 Task: Find connections with filter location Channarāyapatna with filter topic #motivationwith filter profile language French with filter current company HRDC Professional with filter school Annasaheb Vartak College of Arts Kedarnath Malhotra College of Commerce and E S Andrades College of Science Vasai Road Dist Thane 401 202 with filter industry Airlines and Aviation with filter service category HR Consulting with filter keywords title Atmospheric Scientist
Action: Mouse moved to (528, 68)
Screenshot: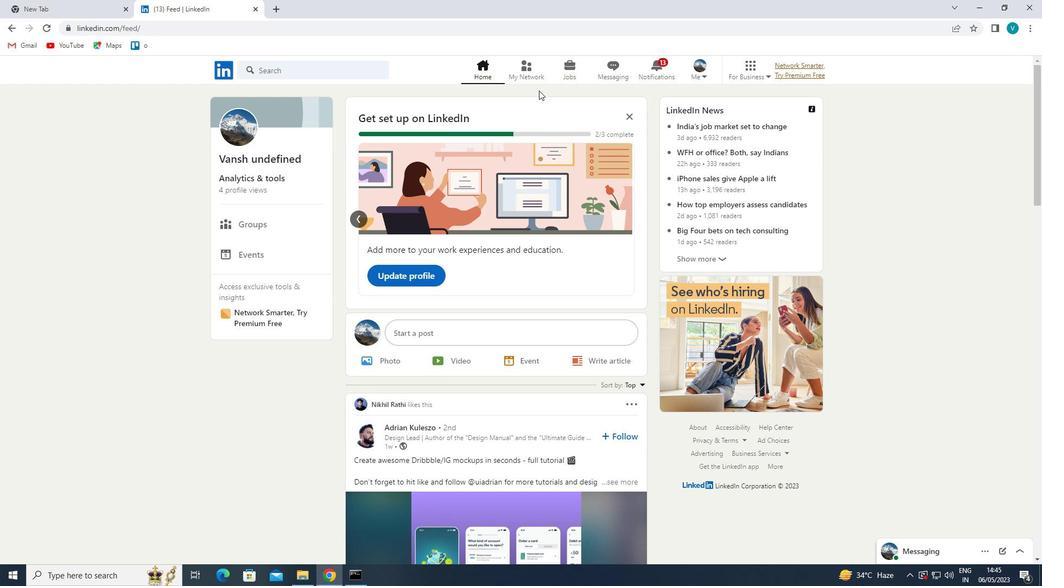 
Action: Mouse pressed left at (528, 68)
Screenshot: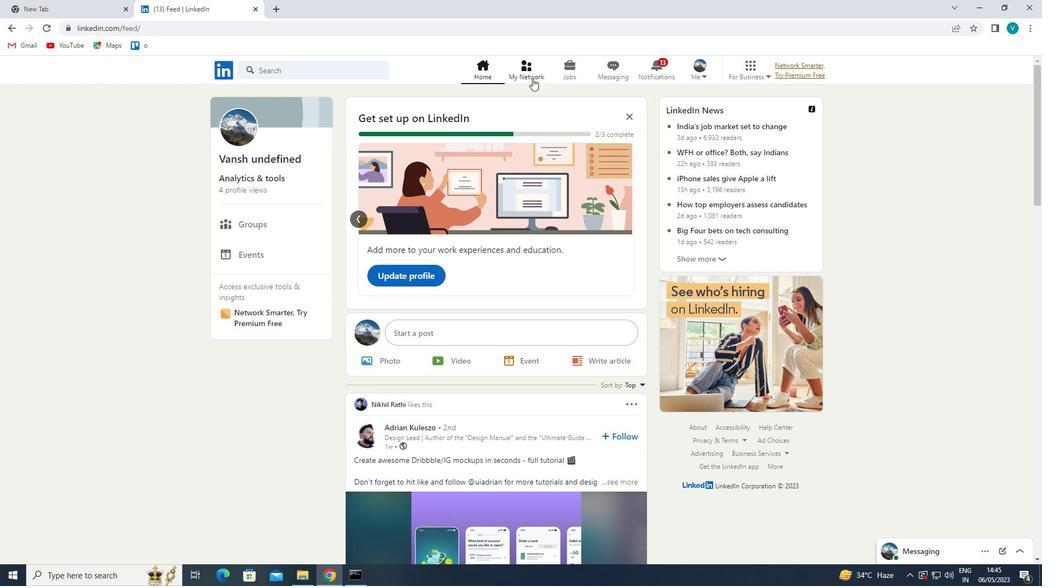 
Action: Mouse moved to (300, 138)
Screenshot: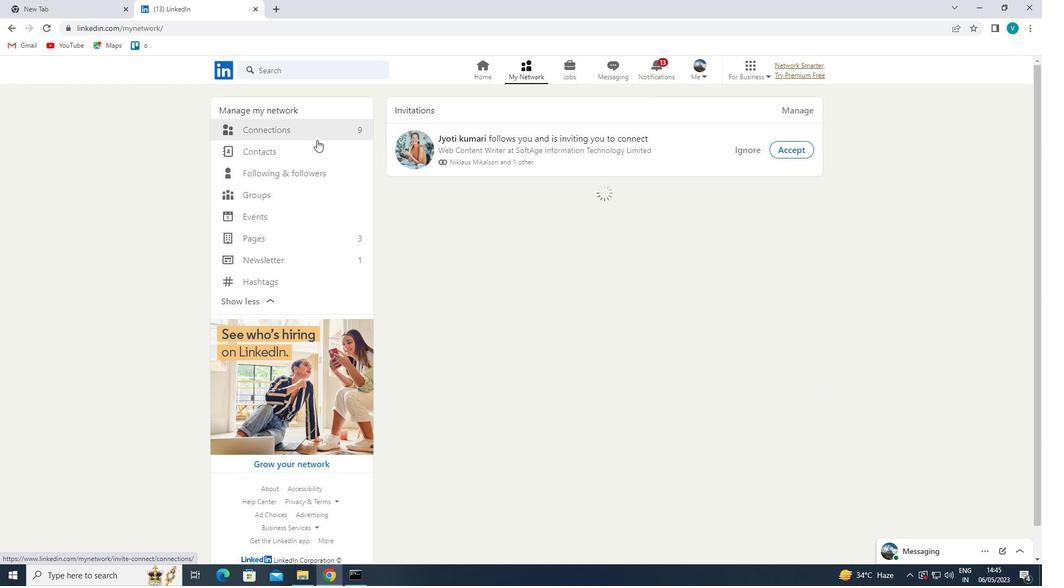 
Action: Mouse pressed left at (300, 138)
Screenshot: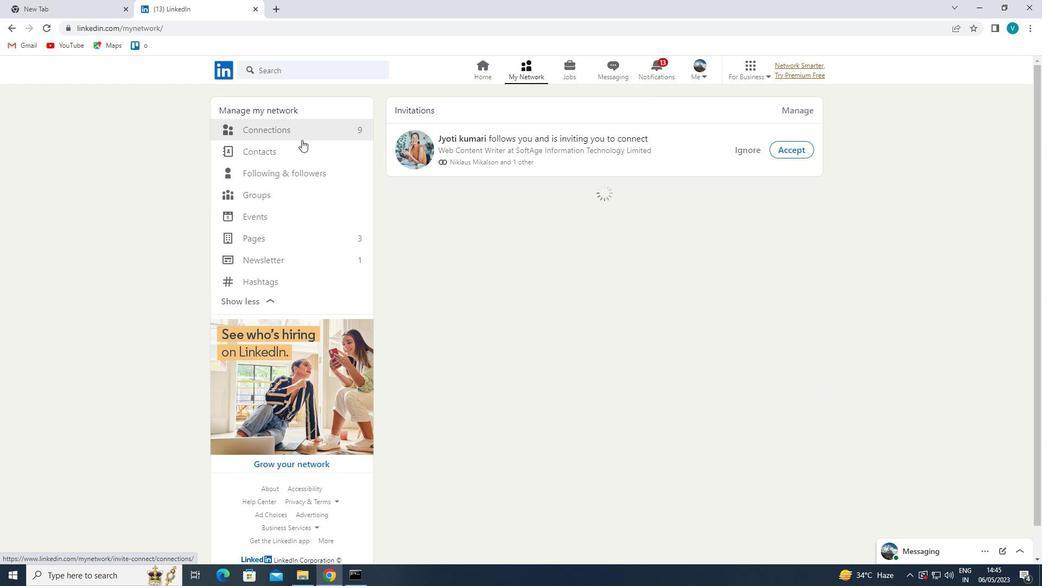 
Action: Mouse moved to (304, 129)
Screenshot: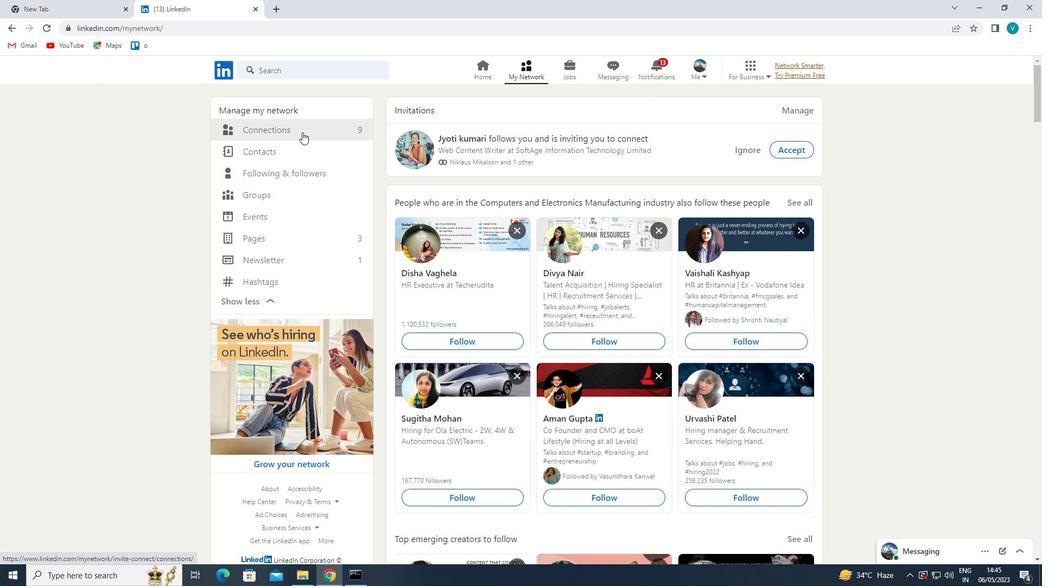 
Action: Mouse pressed left at (304, 129)
Screenshot: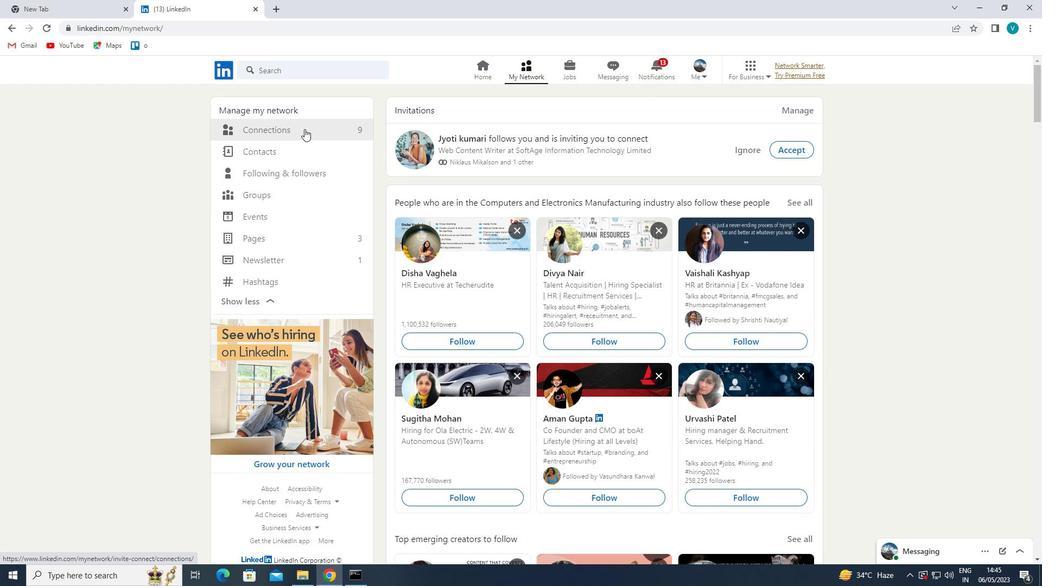 
Action: Mouse moved to (594, 124)
Screenshot: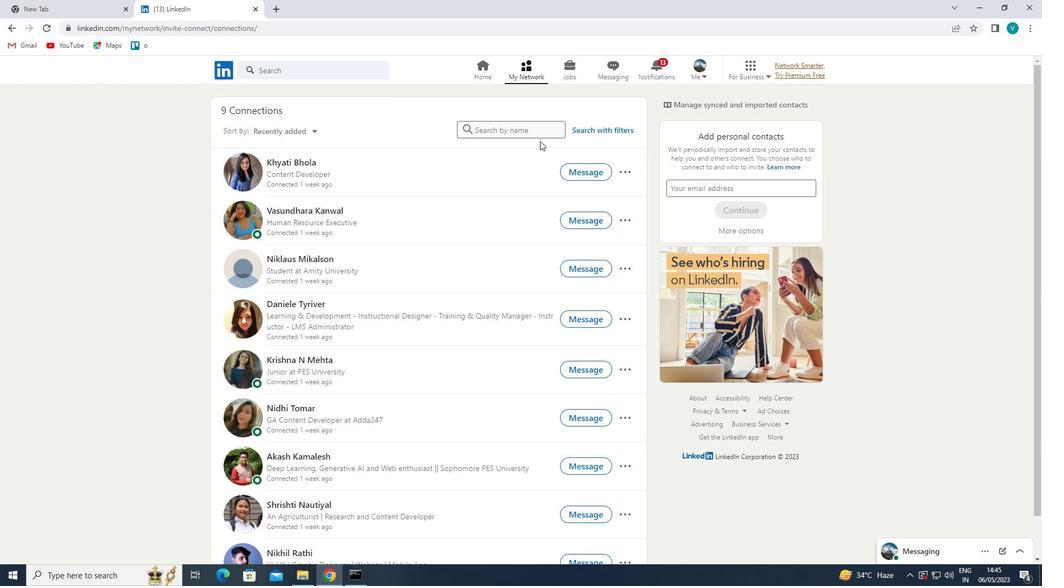 
Action: Mouse pressed left at (594, 124)
Screenshot: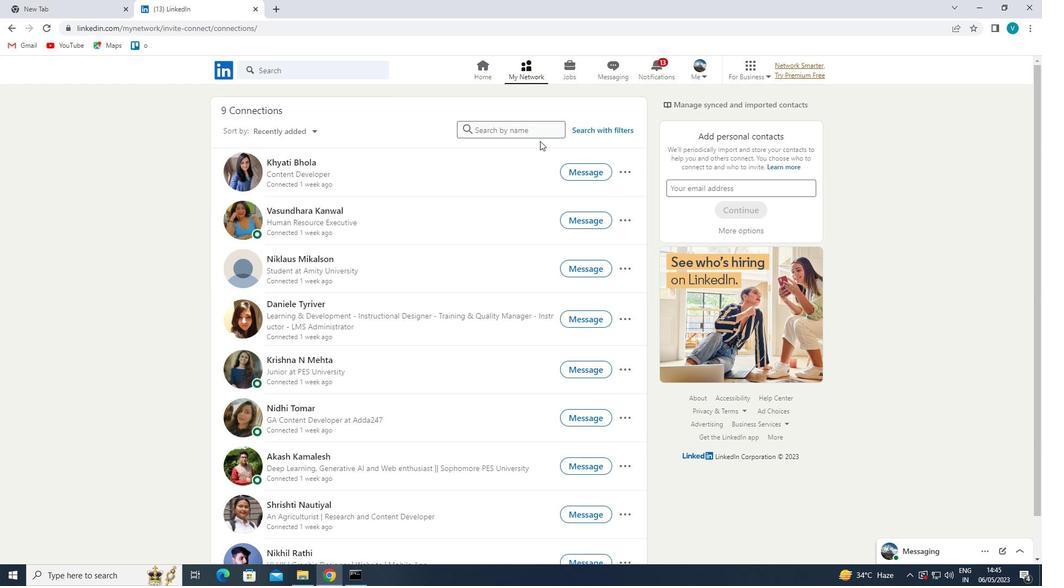 
Action: Mouse moved to (525, 101)
Screenshot: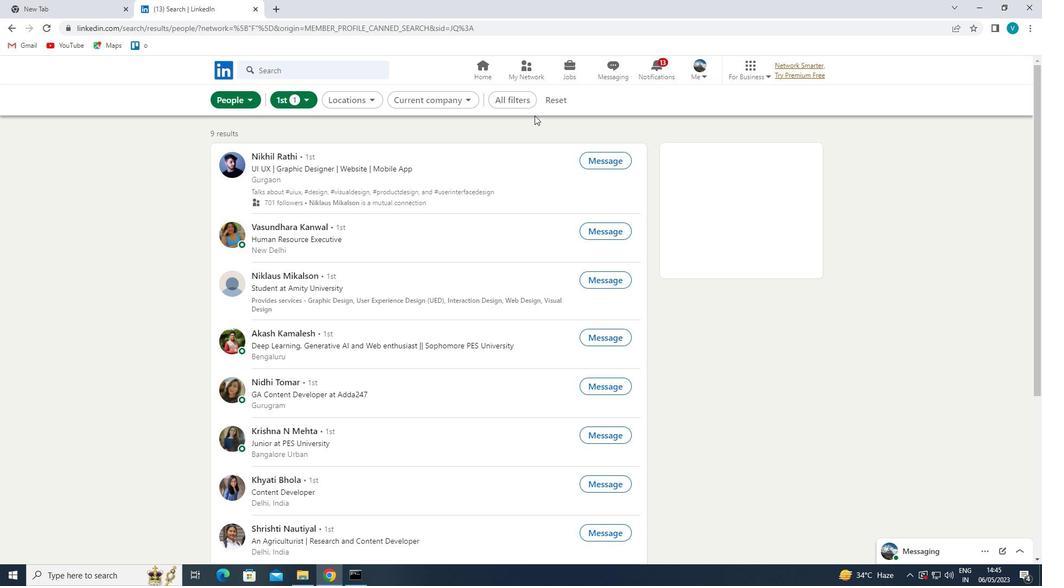 
Action: Mouse pressed left at (525, 101)
Screenshot: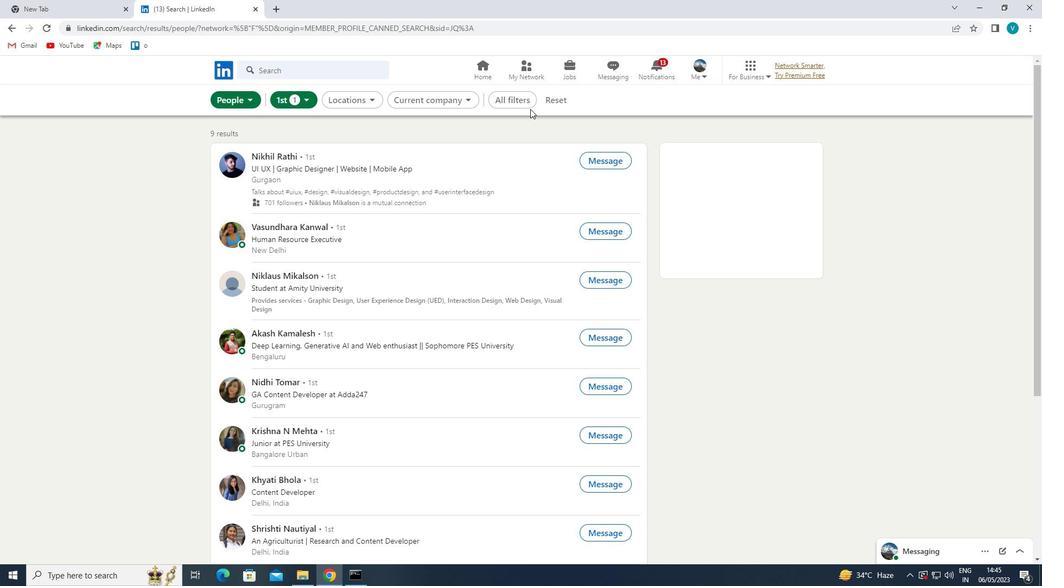 
Action: Mouse moved to (894, 268)
Screenshot: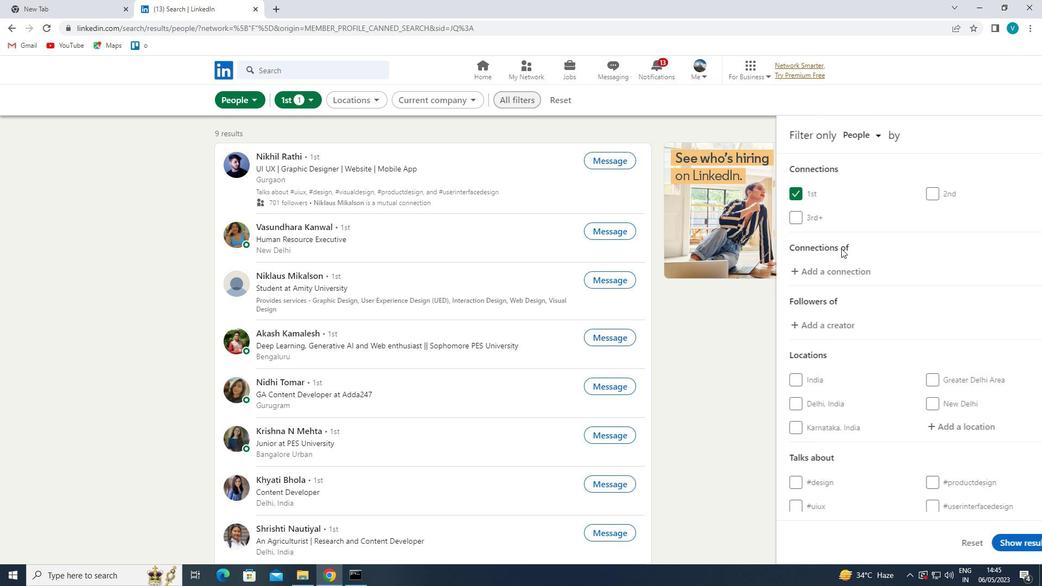 
Action: Mouse scrolled (894, 268) with delta (0, 0)
Screenshot: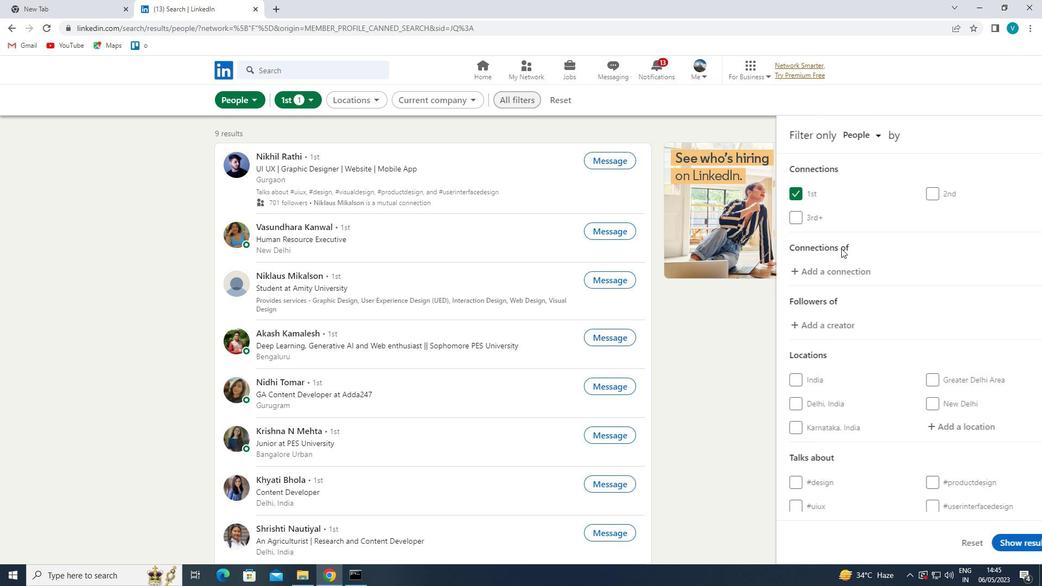 
Action: Mouse moved to (923, 368)
Screenshot: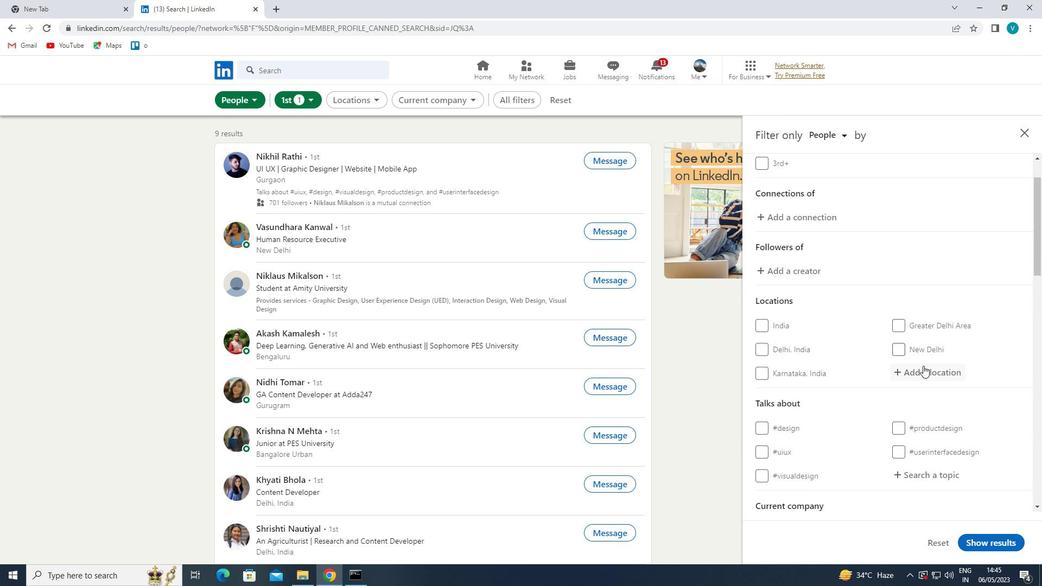 
Action: Mouse pressed left at (923, 368)
Screenshot: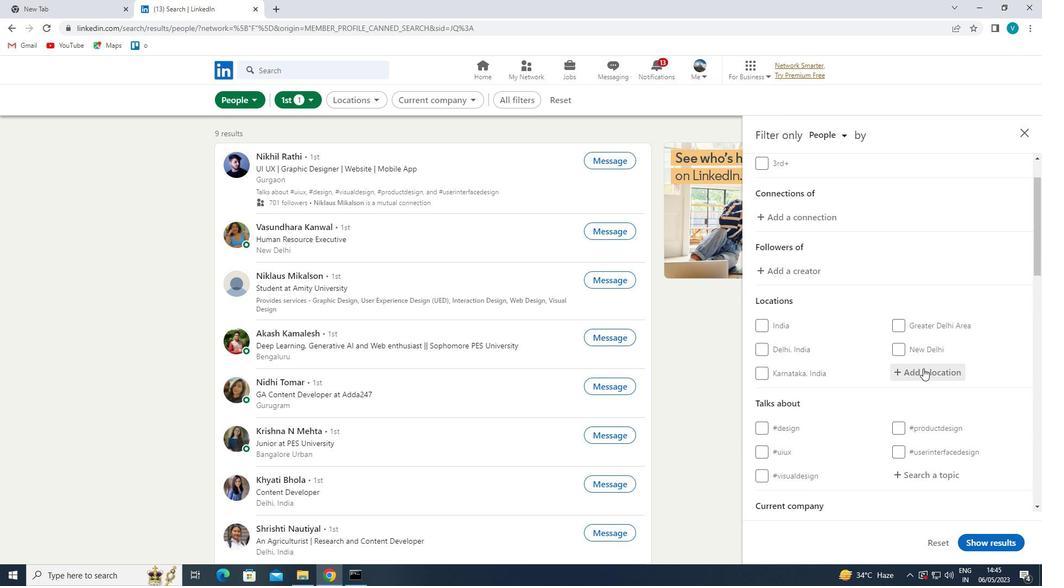 
Action: Mouse moved to (519, 138)
Screenshot: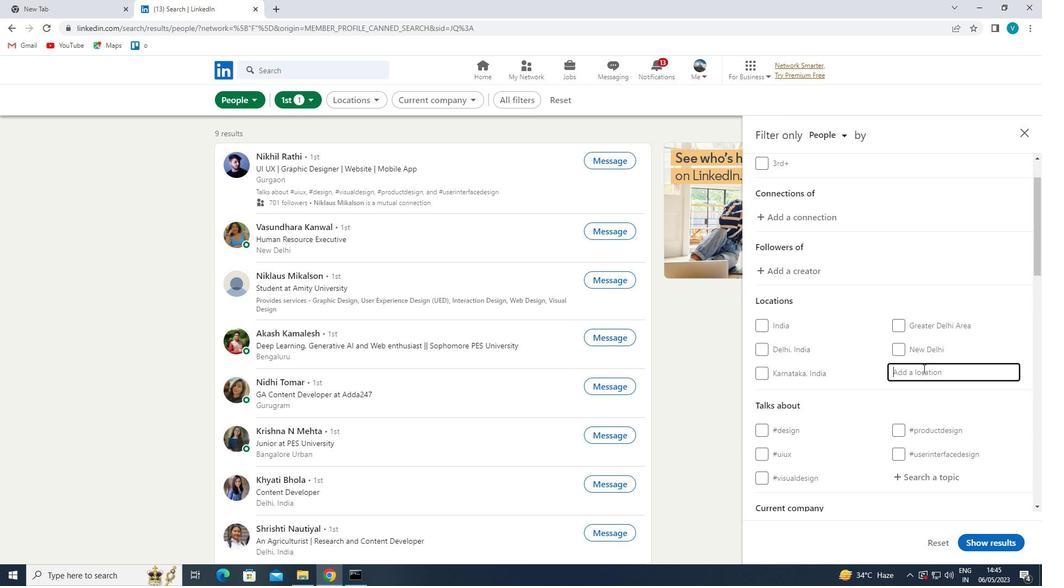 
Action: Key pressed <Key.shift>CHANNARAYA
Screenshot: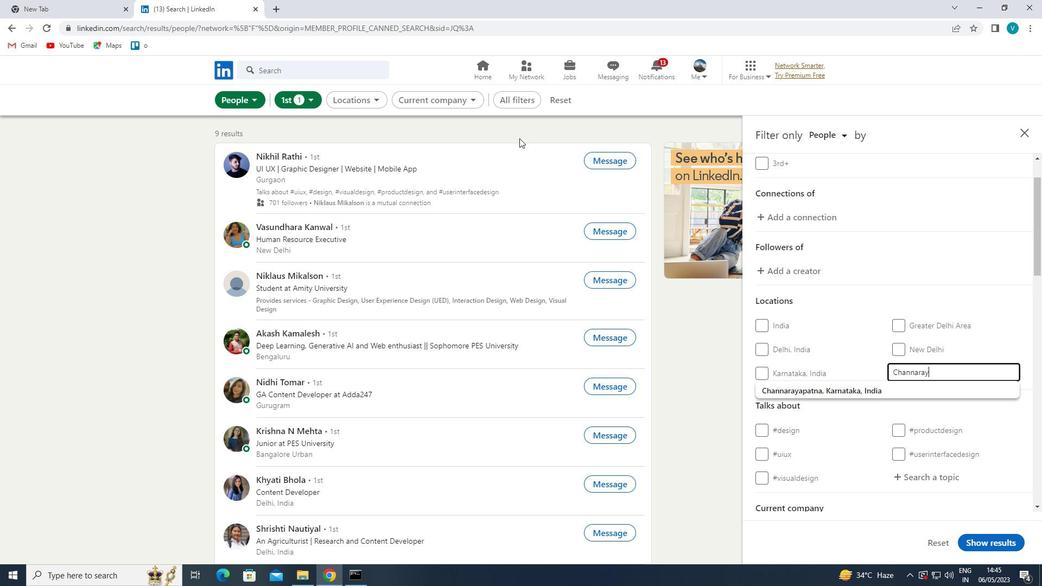 
Action: Mouse moved to (843, 389)
Screenshot: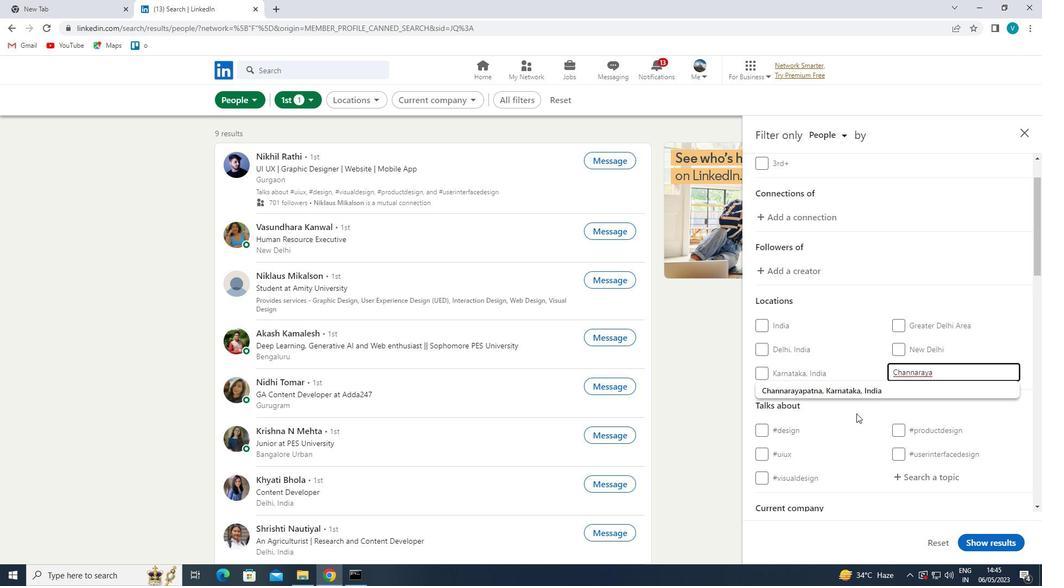 
Action: Mouse pressed left at (843, 389)
Screenshot: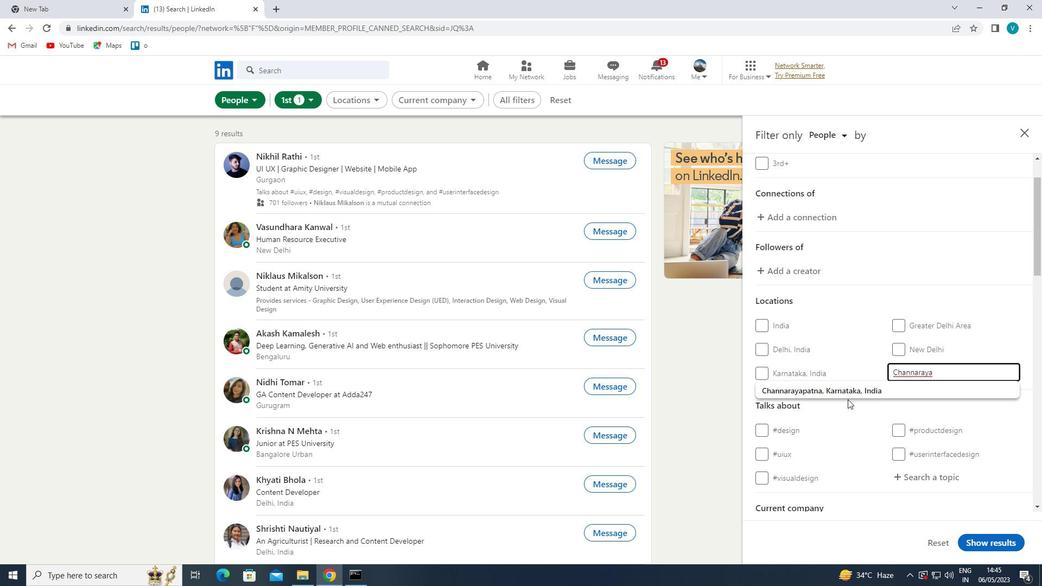 
Action: Mouse moved to (856, 384)
Screenshot: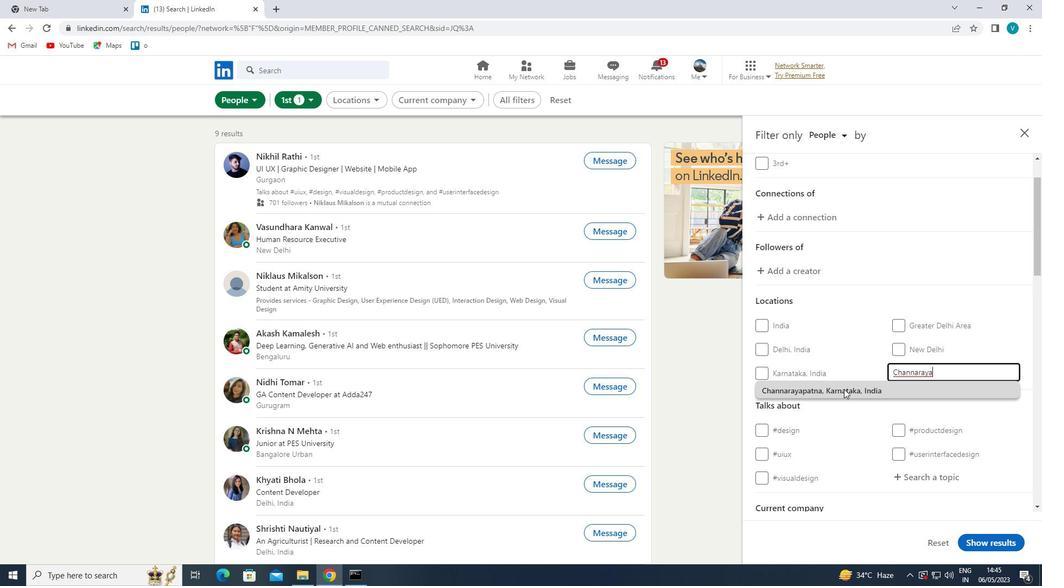
Action: Mouse scrolled (856, 384) with delta (0, 0)
Screenshot: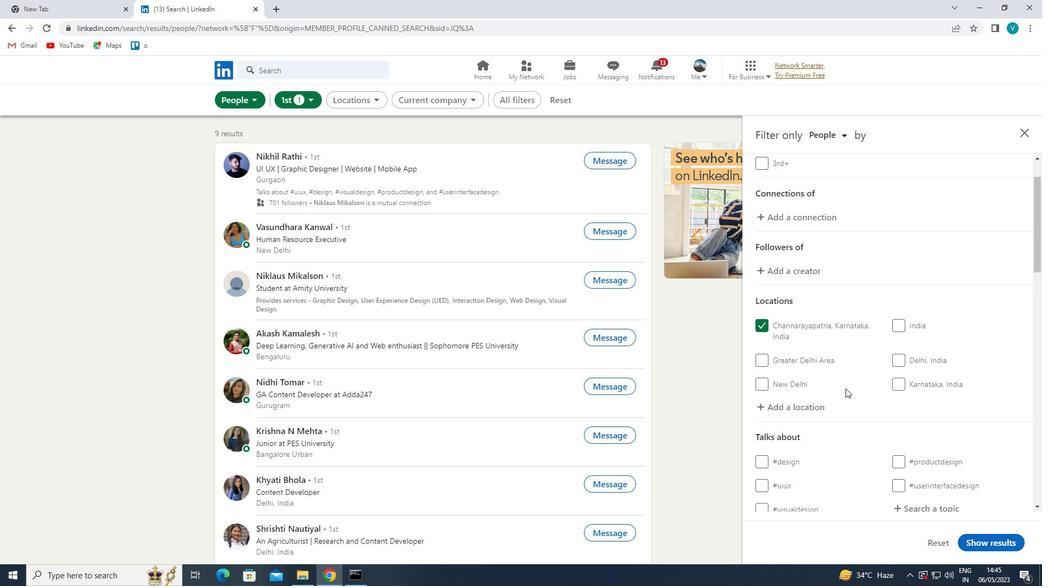
Action: Mouse moved to (860, 385)
Screenshot: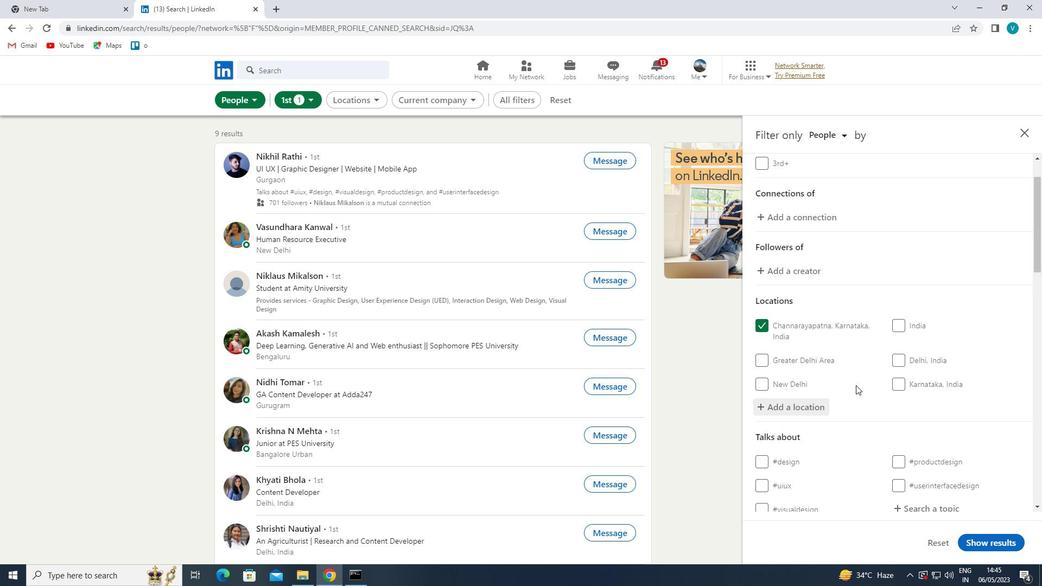 
Action: Mouse scrolled (860, 385) with delta (0, 0)
Screenshot: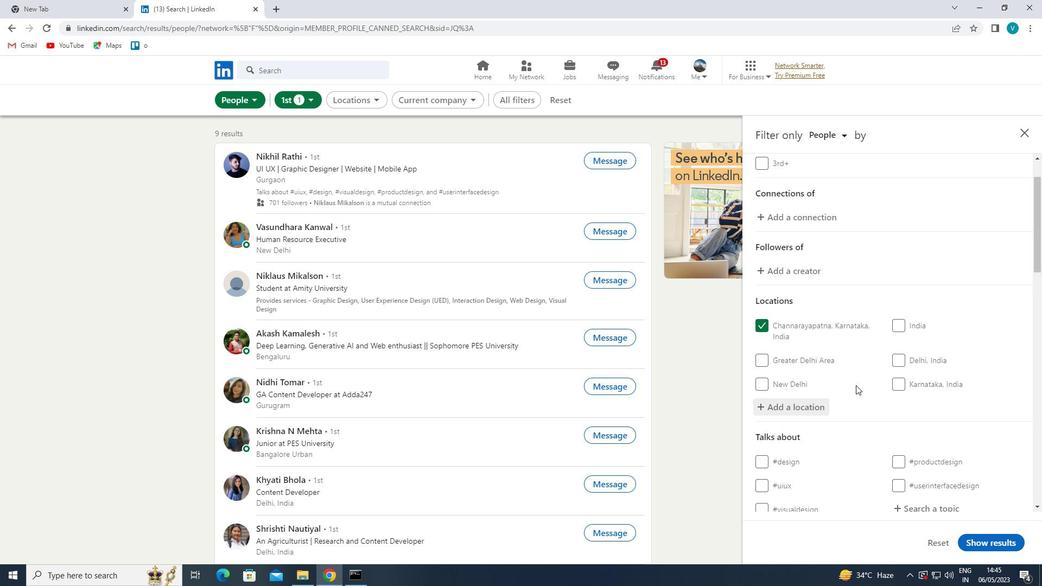 
Action: Mouse moved to (913, 395)
Screenshot: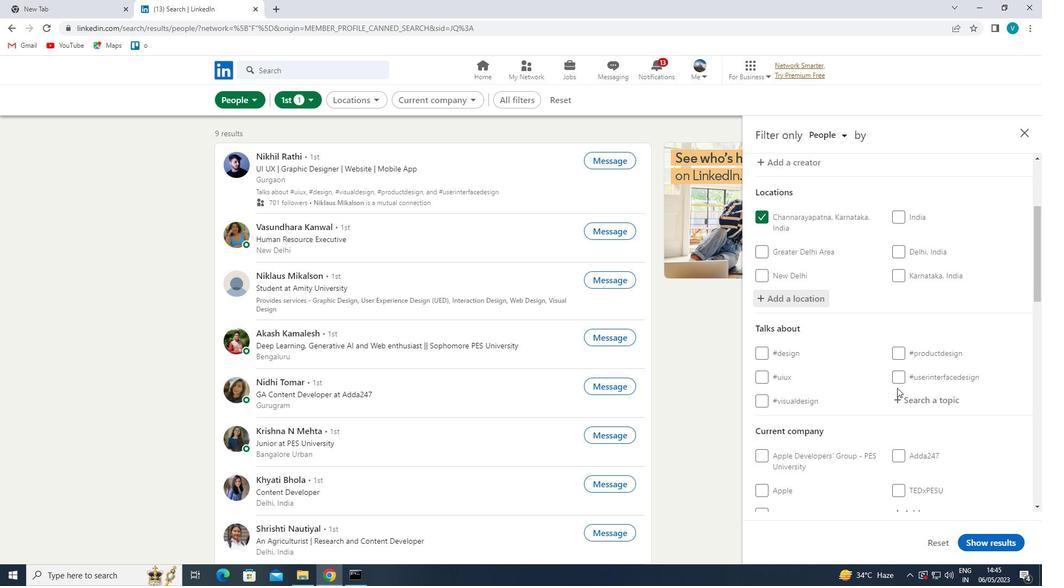 
Action: Mouse pressed left at (913, 395)
Screenshot: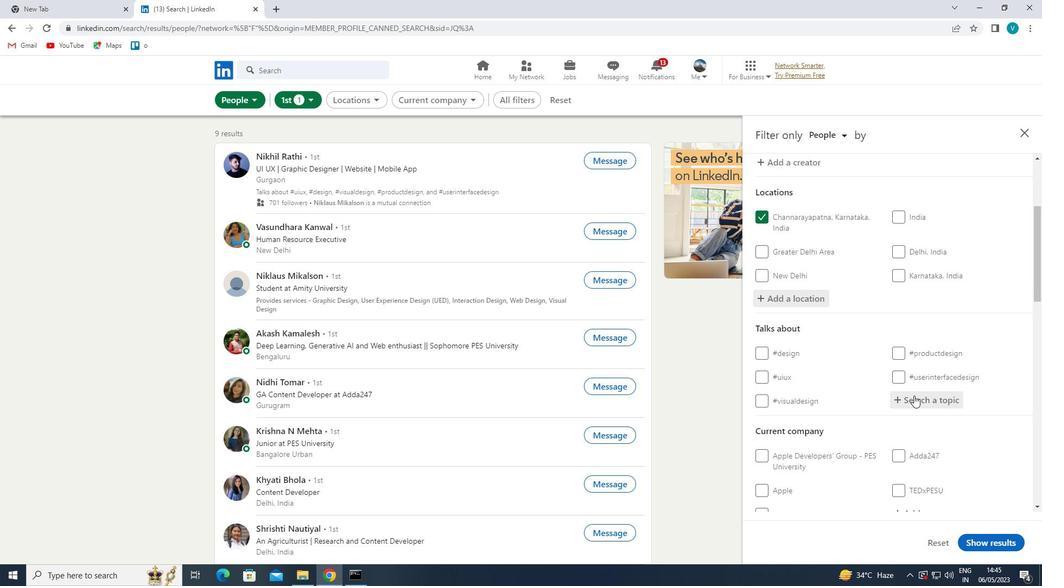 
Action: Mouse moved to (803, 333)
Screenshot: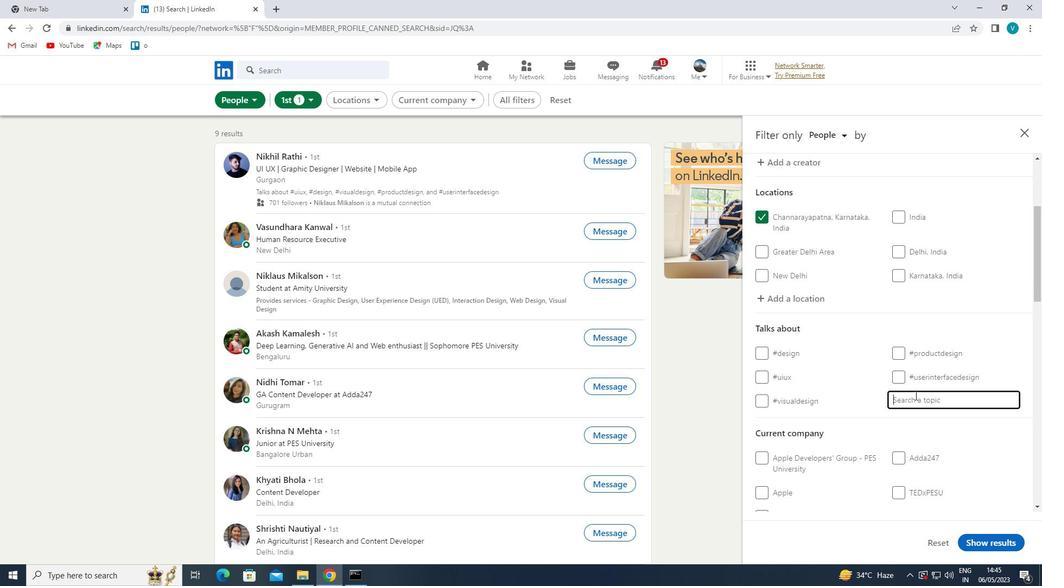 
Action: Key pressed MOTIVATION
Screenshot: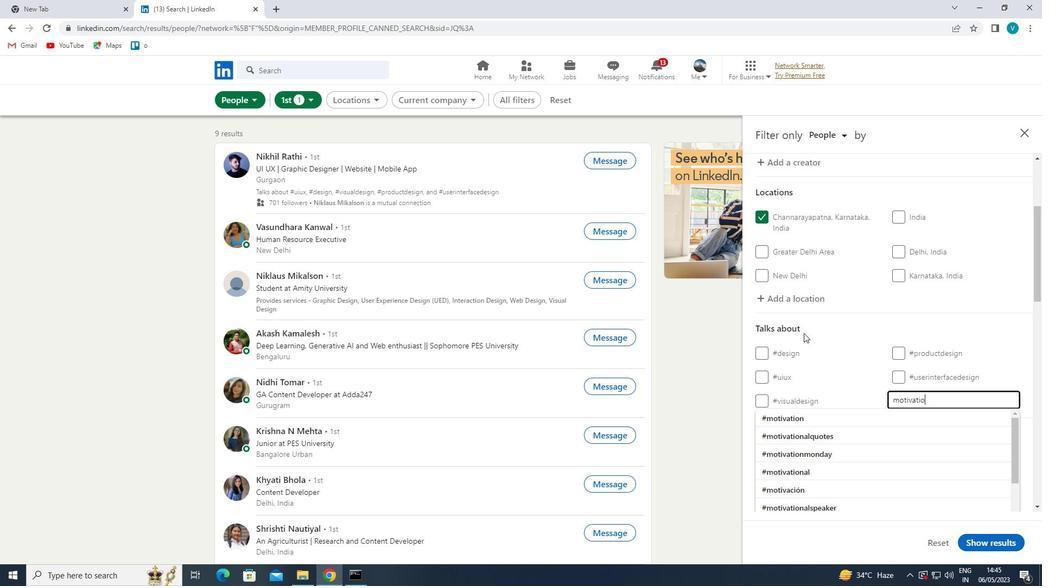 
Action: Mouse moved to (833, 418)
Screenshot: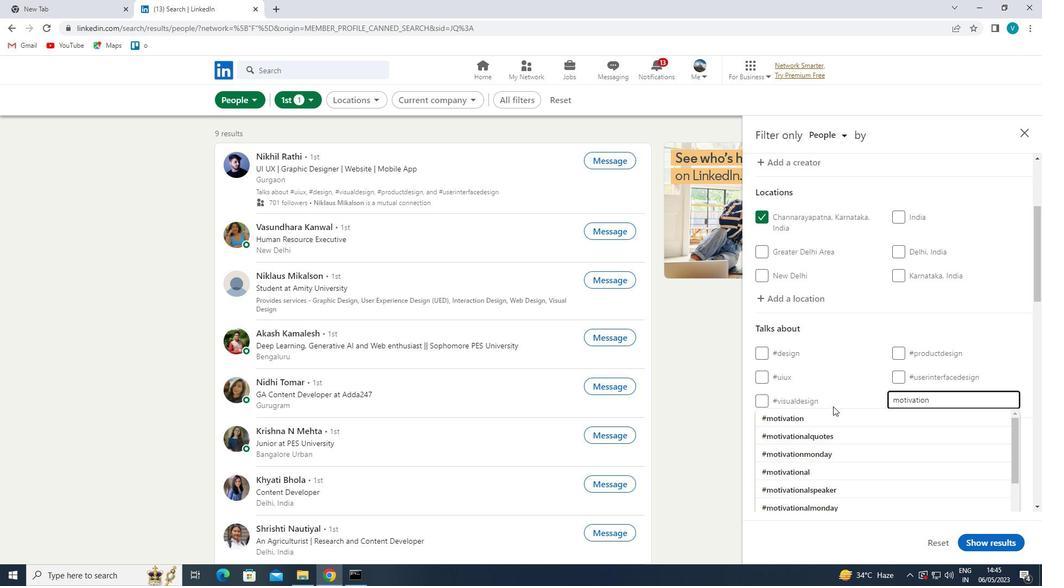 
Action: Mouse pressed left at (833, 418)
Screenshot: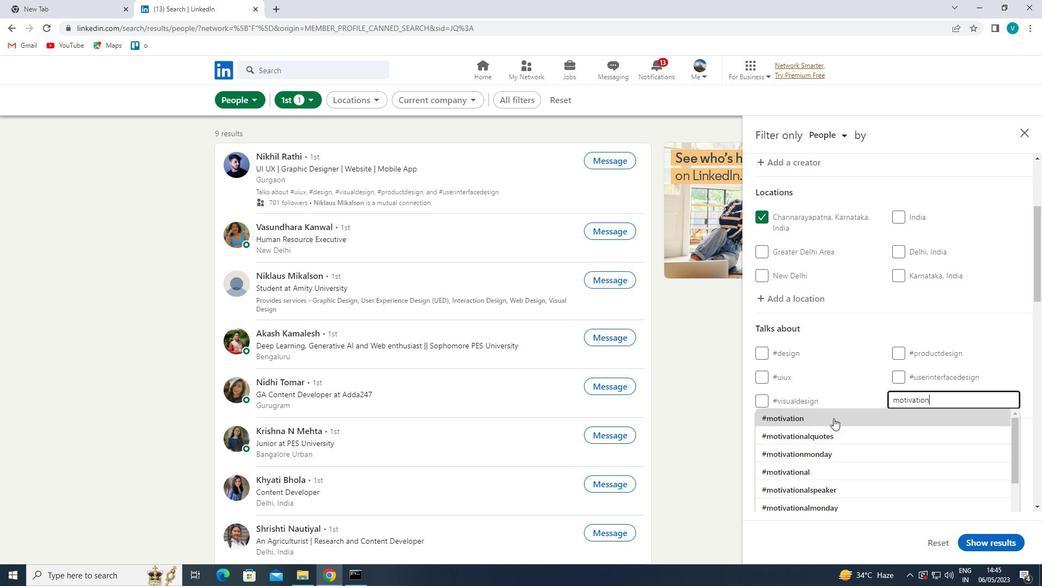 
Action: Mouse moved to (842, 411)
Screenshot: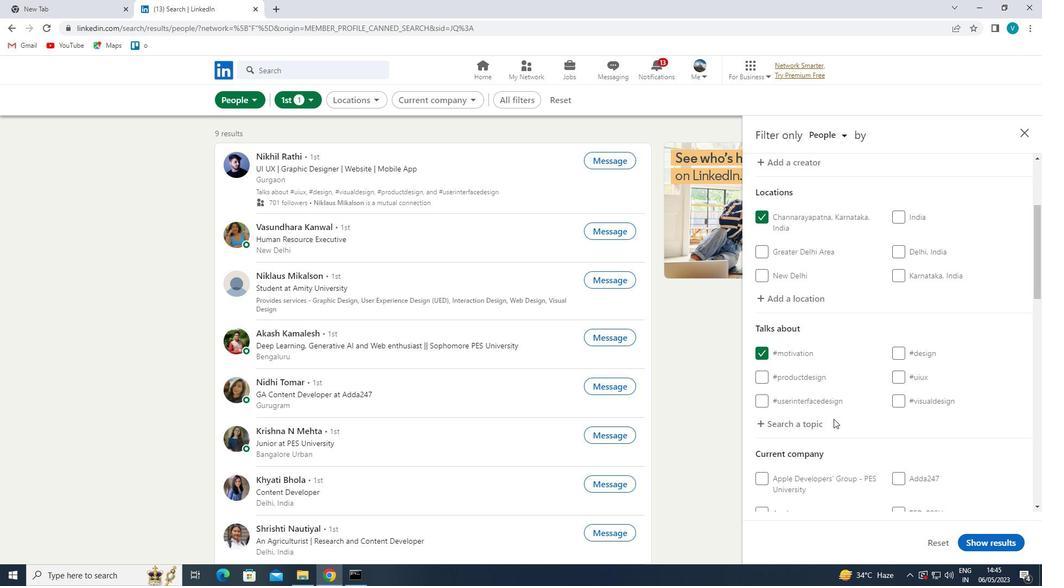 
Action: Mouse scrolled (842, 411) with delta (0, 0)
Screenshot: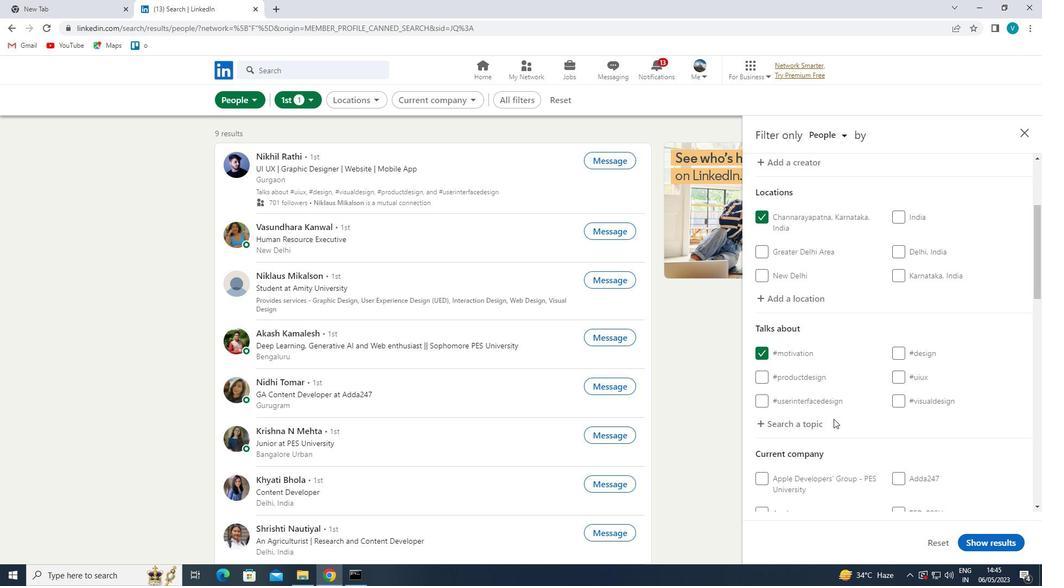 
Action: Mouse moved to (846, 410)
Screenshot: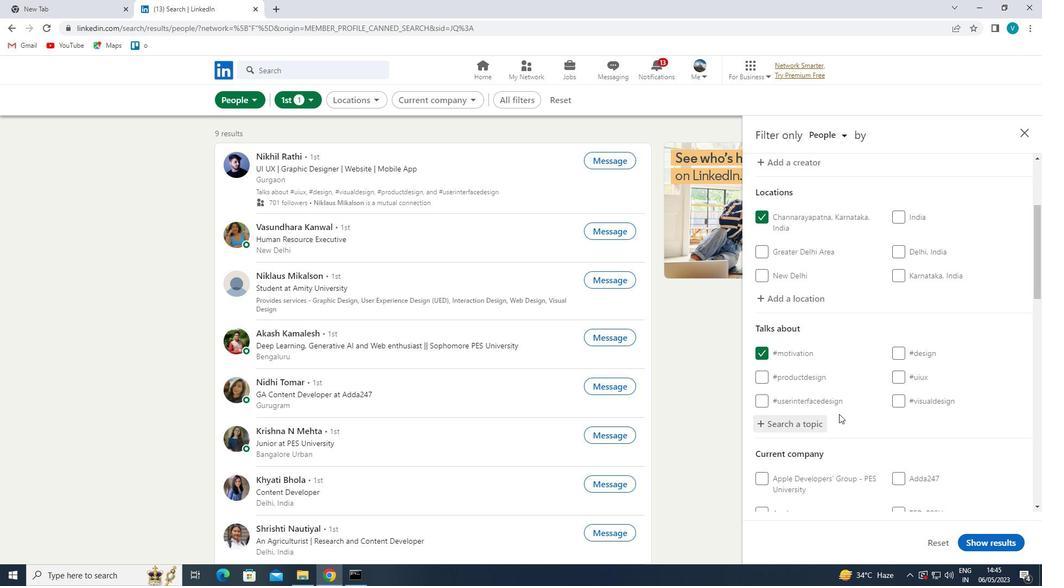 
Action: Mouse scrolled (846, 410) with delta (0, 0)
Screenshot: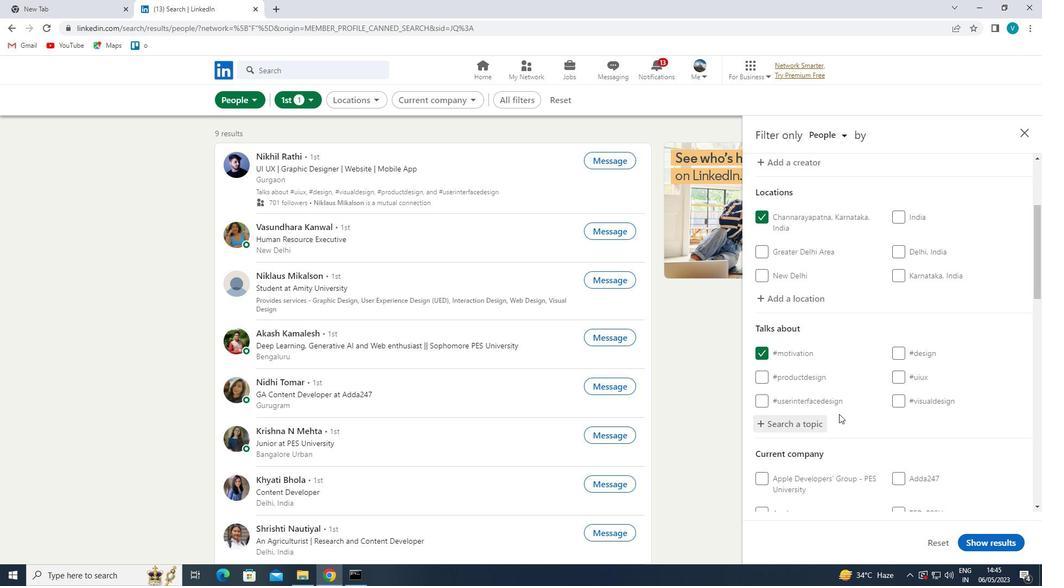 
Action: Mouse moved to (851, 410)
Screenshot: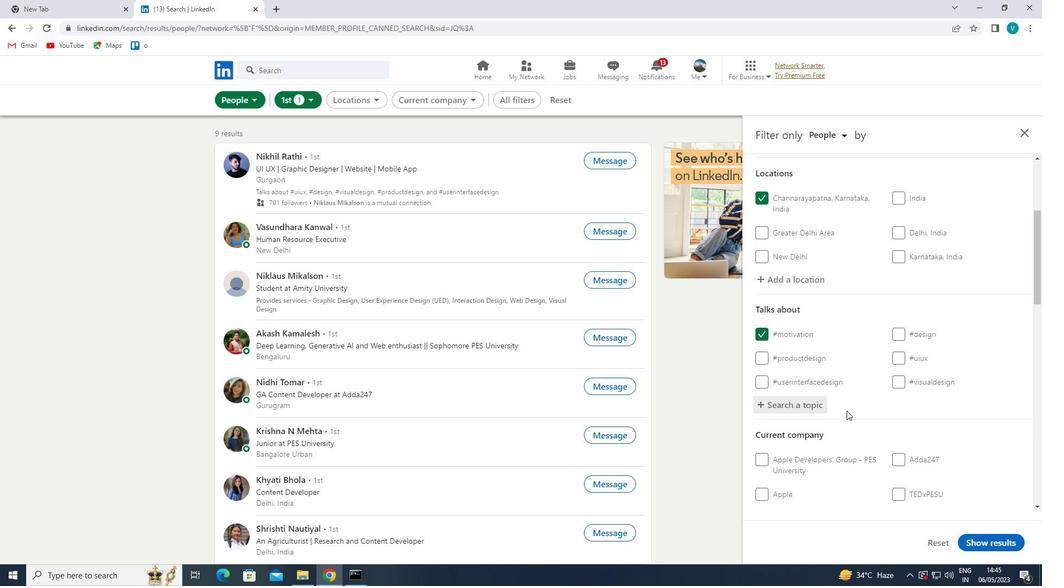 
Action: Mouse scrolled (851, 410) with delta (0, 0)
Screenshot: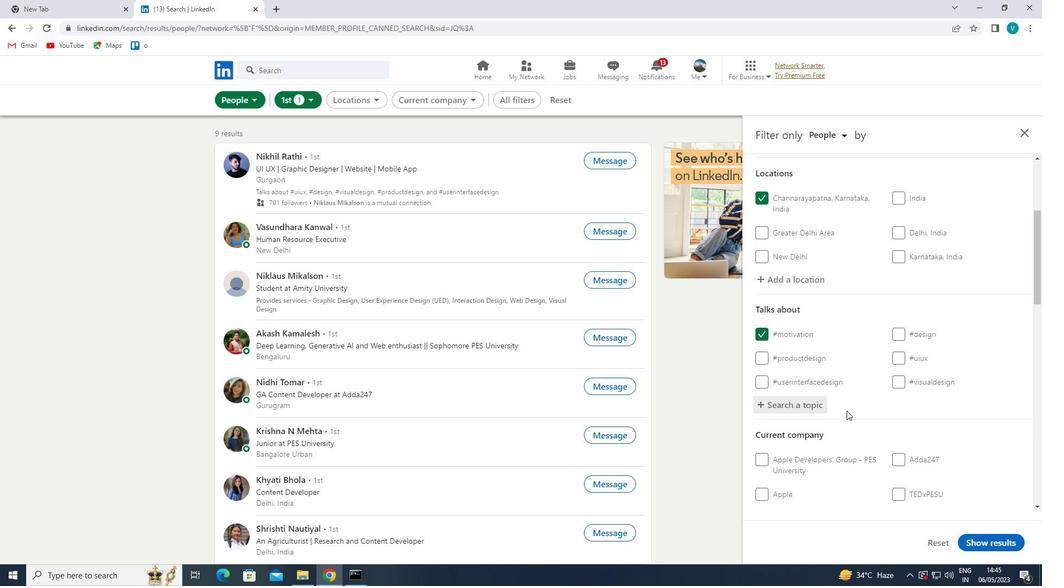 
Action: Mouse moved to (934, 377)
Screenshot: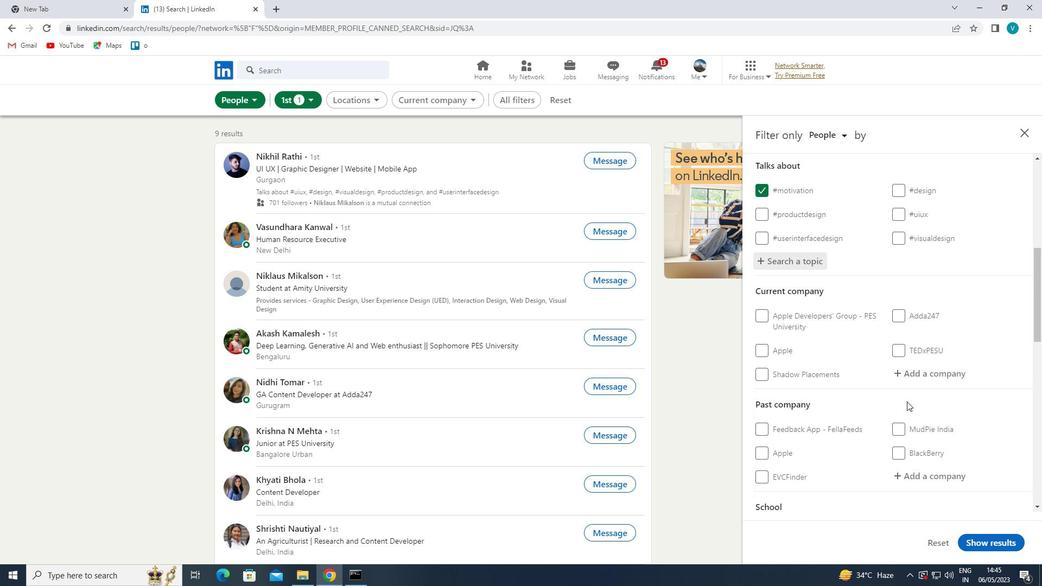 
Action: Mouse pressed left at (934, 377)
Screenshot: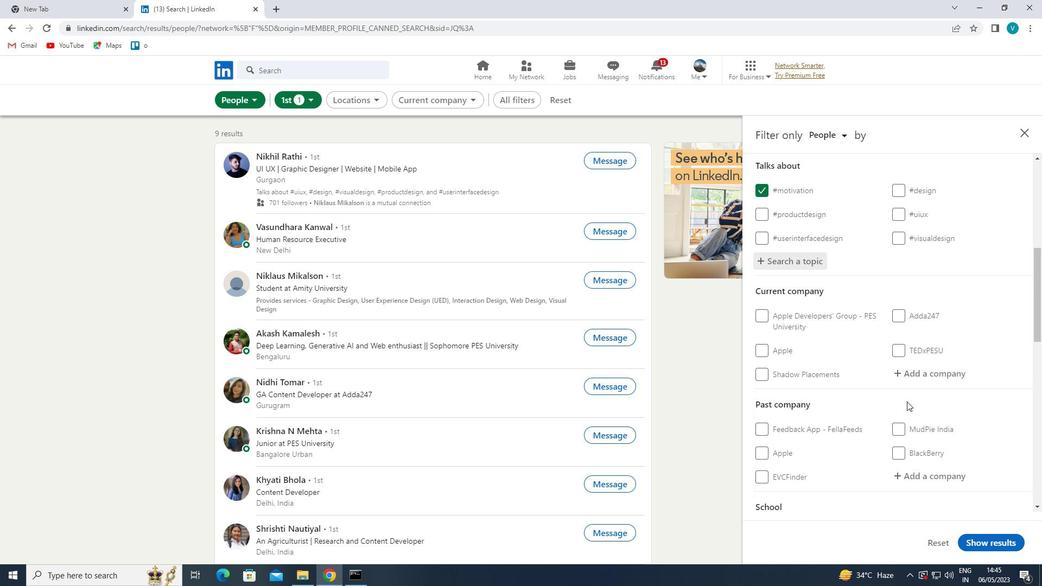
Action: Key pressed <Key.shift>
Screenshot: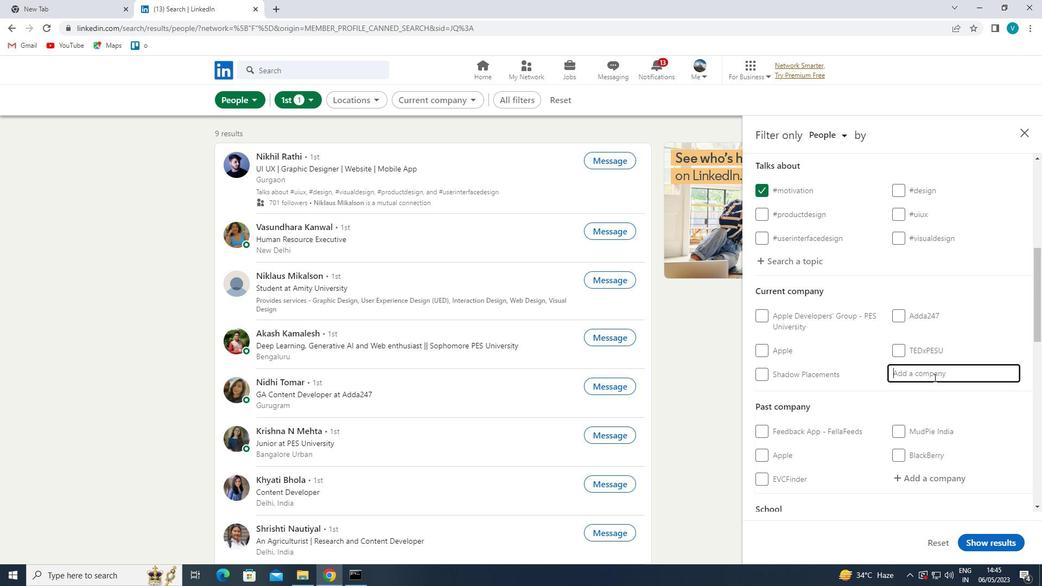 
Action: Mouse moved to (737, 265)
Screenshot: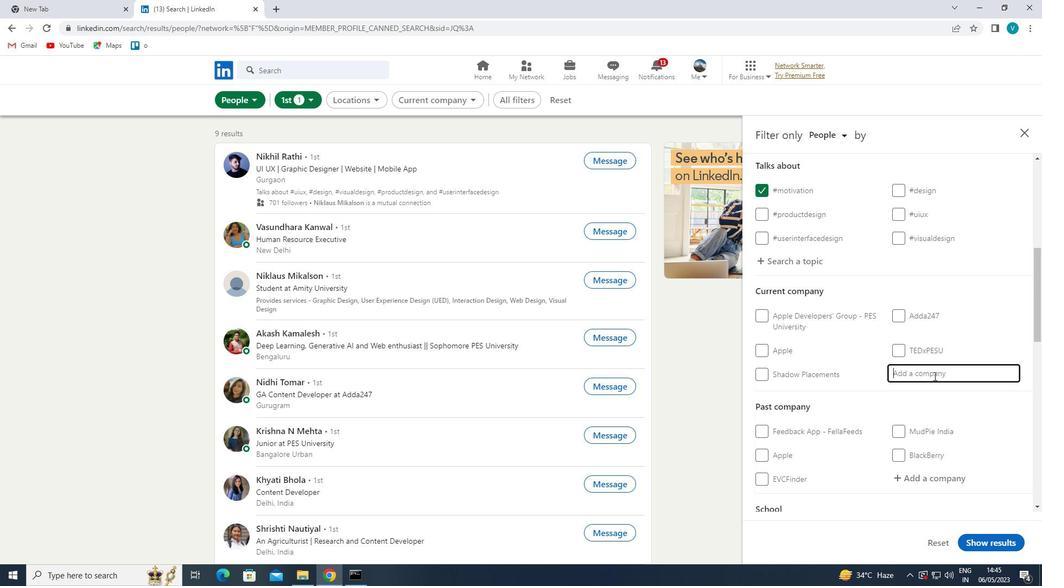 
Action: Key pressed <Key.shift><Key.shift><Key.shift><Key.shift><Key.shift>HRDC<Key.space>
Screenshot: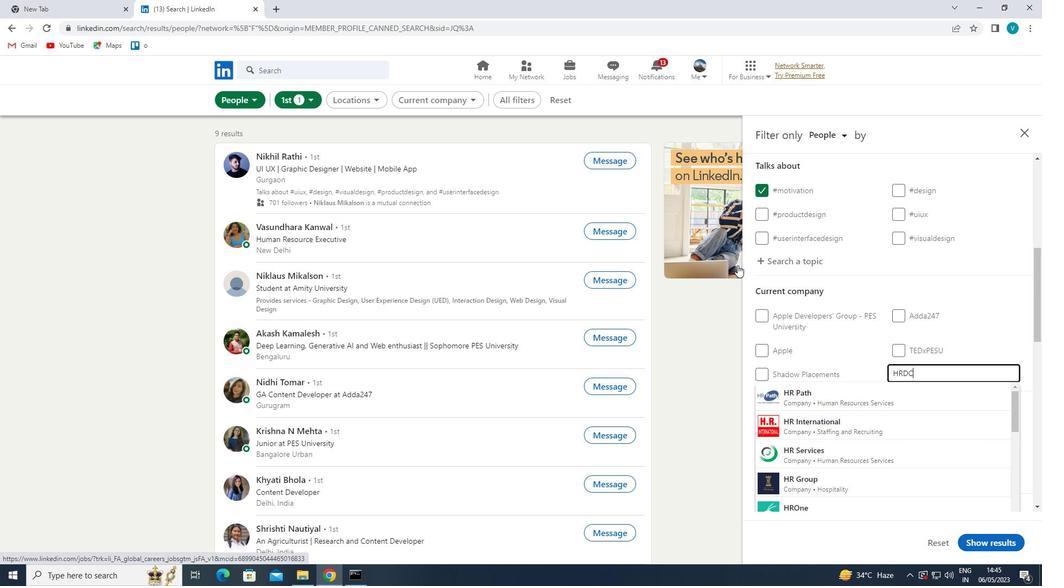 
Action: Mouse moved to (856, 389)
Screenshot: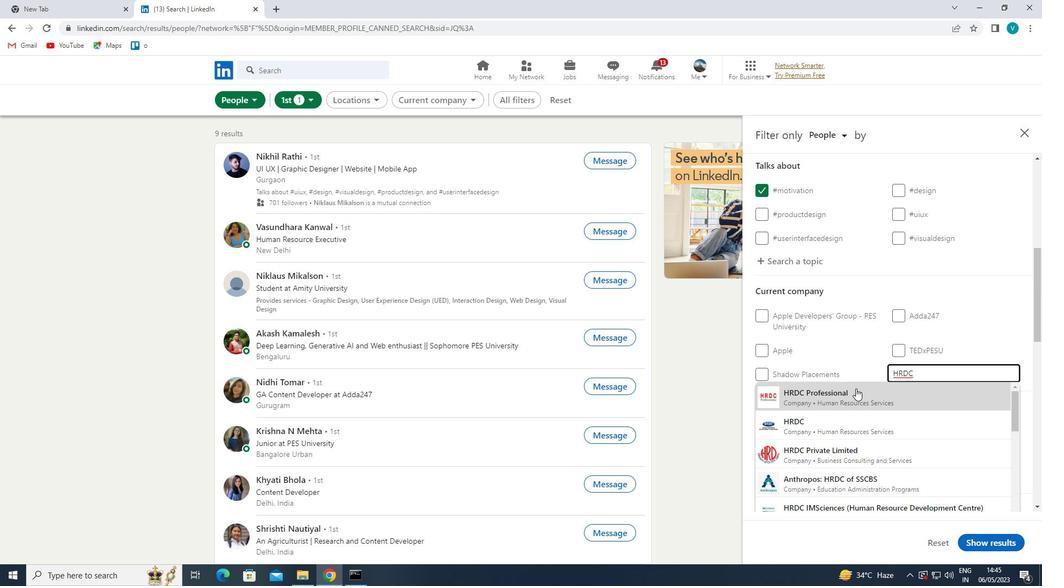 
Action: Mouse pressed left at (856, 389)
Screenshot: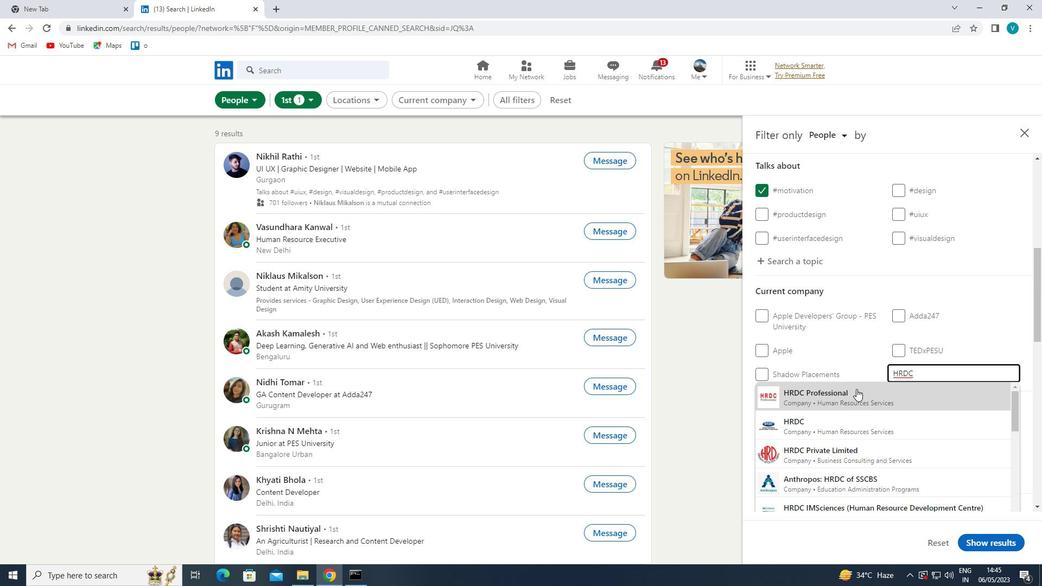 
Action: Mouse moved to (860, 391)
Screenshot: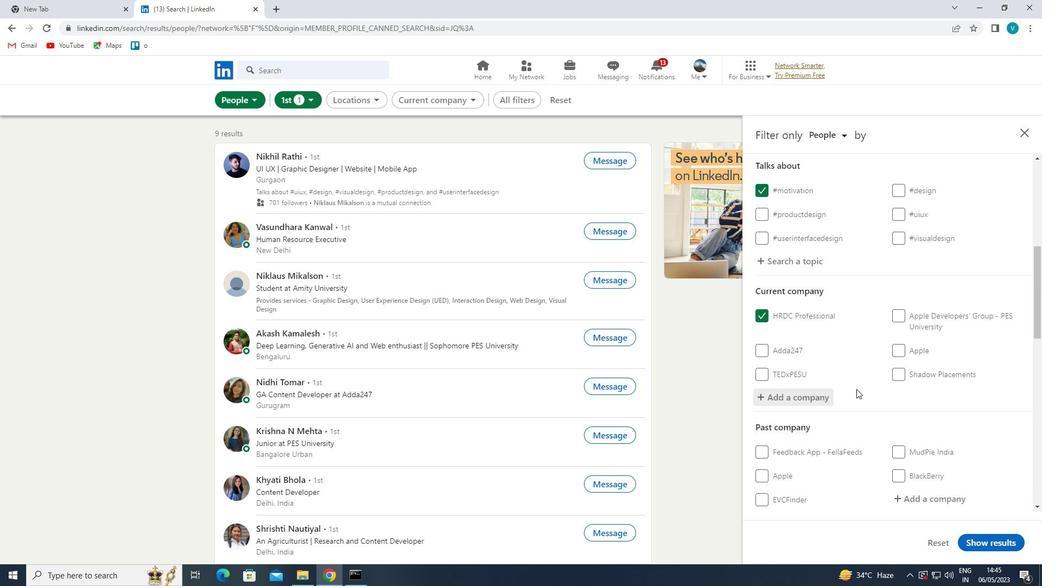 
Action: Mouse scrolled (860, 390) with delta (0, 0)
Screenshot: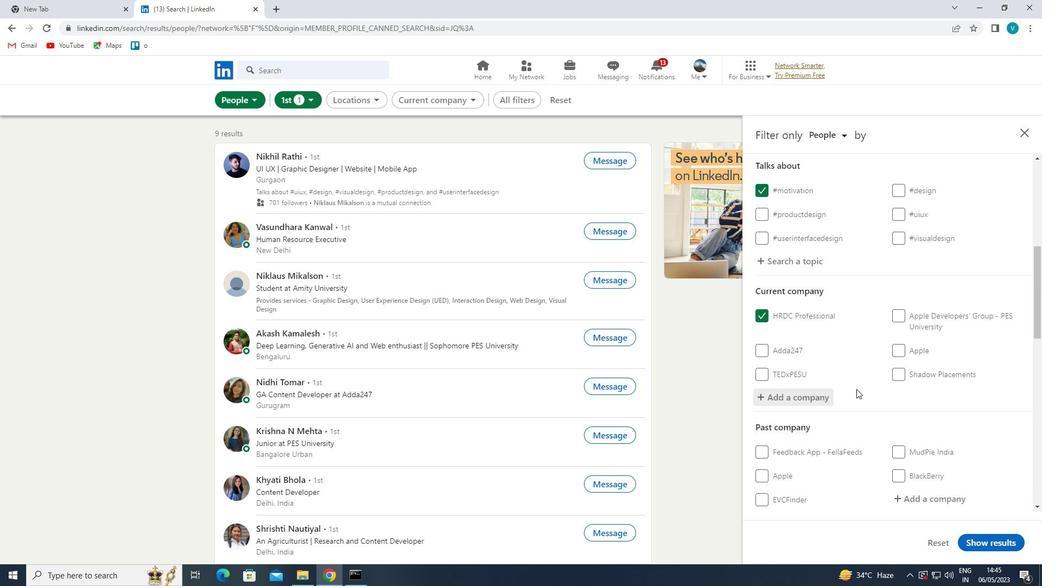 
Action: Mouse moved to (862, 391)
Screenshot: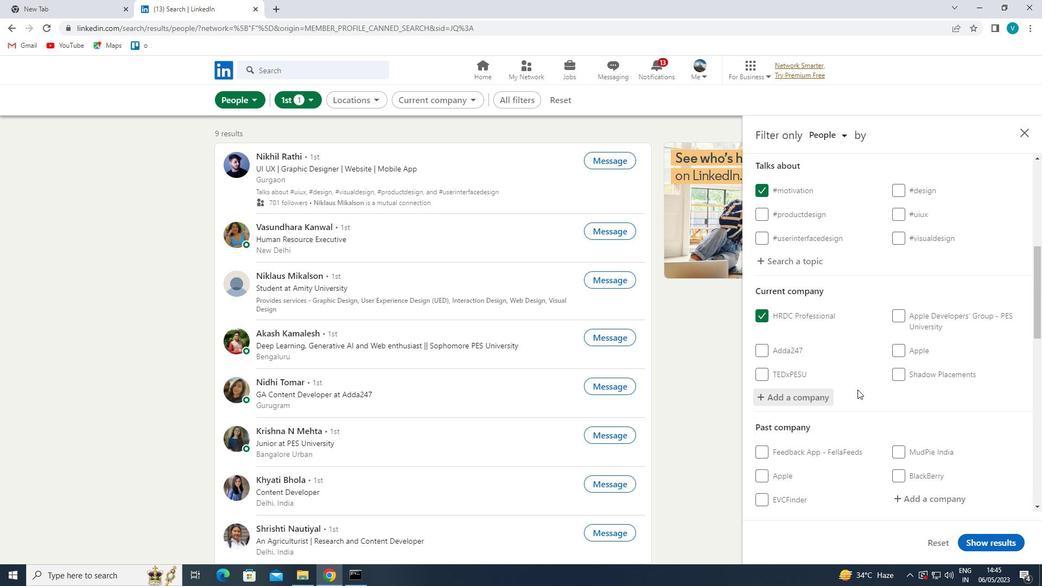
Action: Mouse scrolled (862, 390) with delta (0, 0)
Screenshot: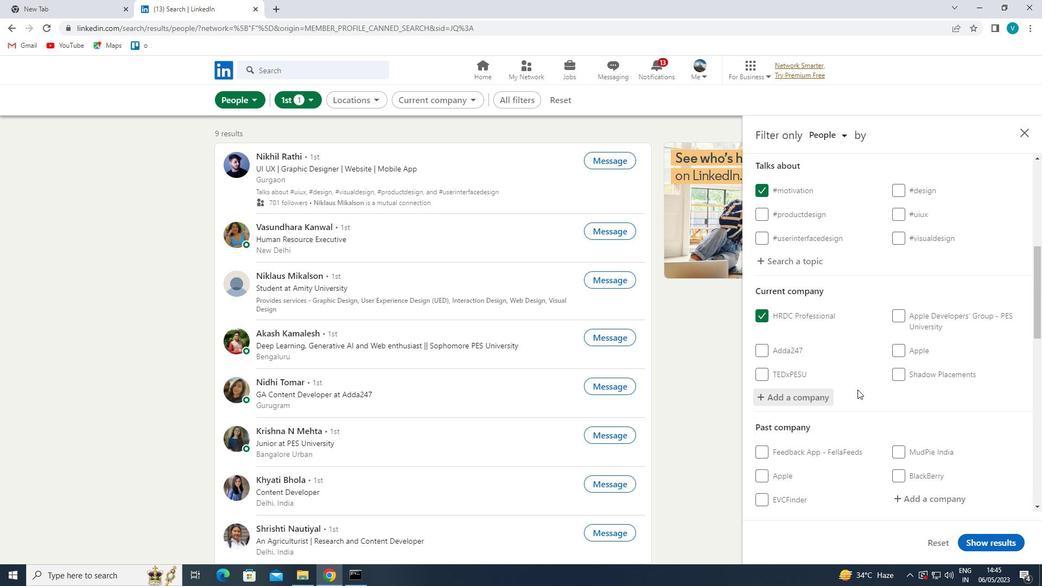 
Action: Mouse moved to (864, 391)
Screenshot: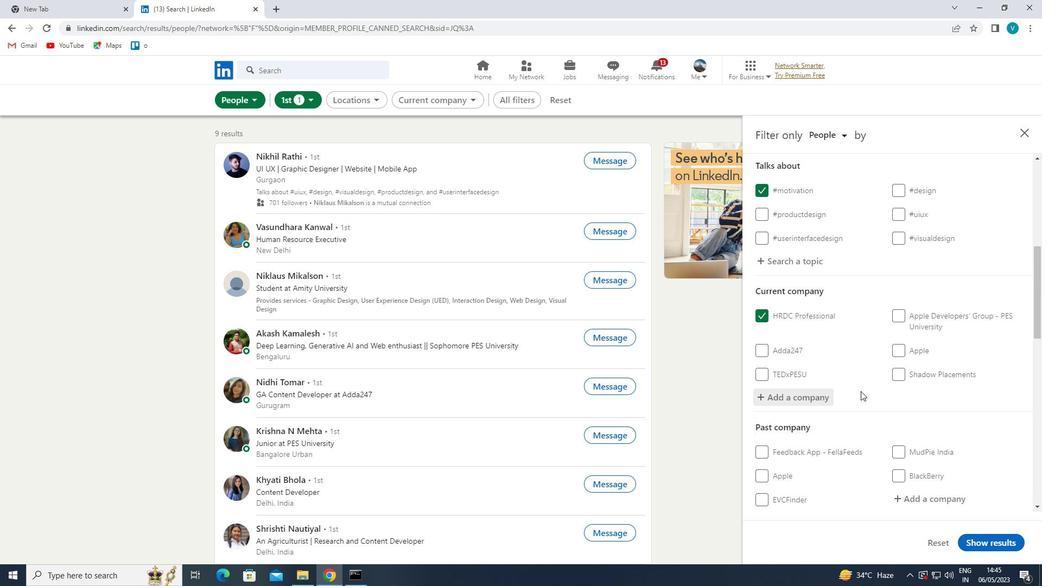 
Action: Mouse scrolled (864, 391) with delta (0, 0)
Screenshot: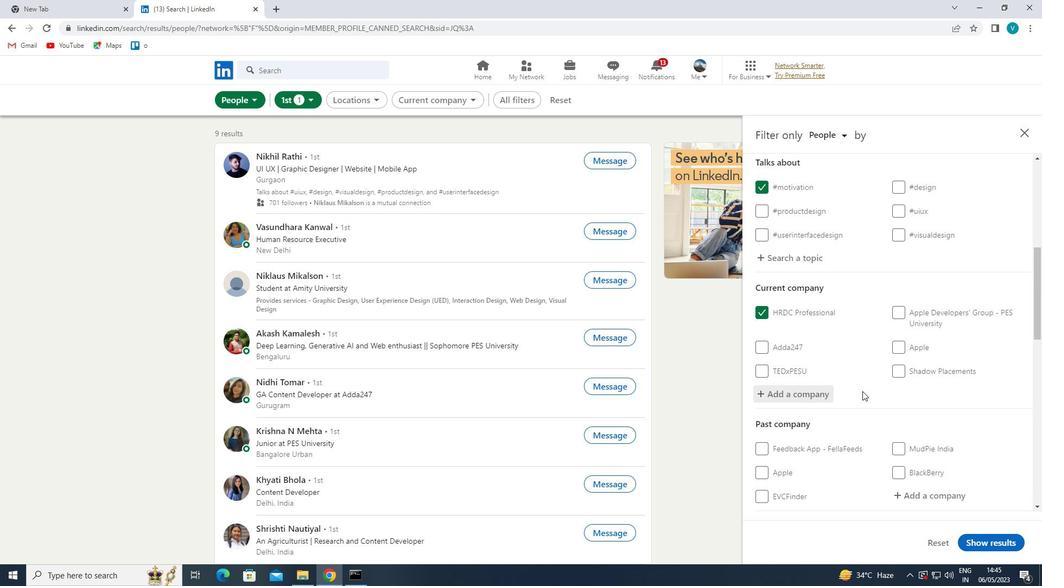 
Action: Mouse moved to (867, 391)
Screenshot: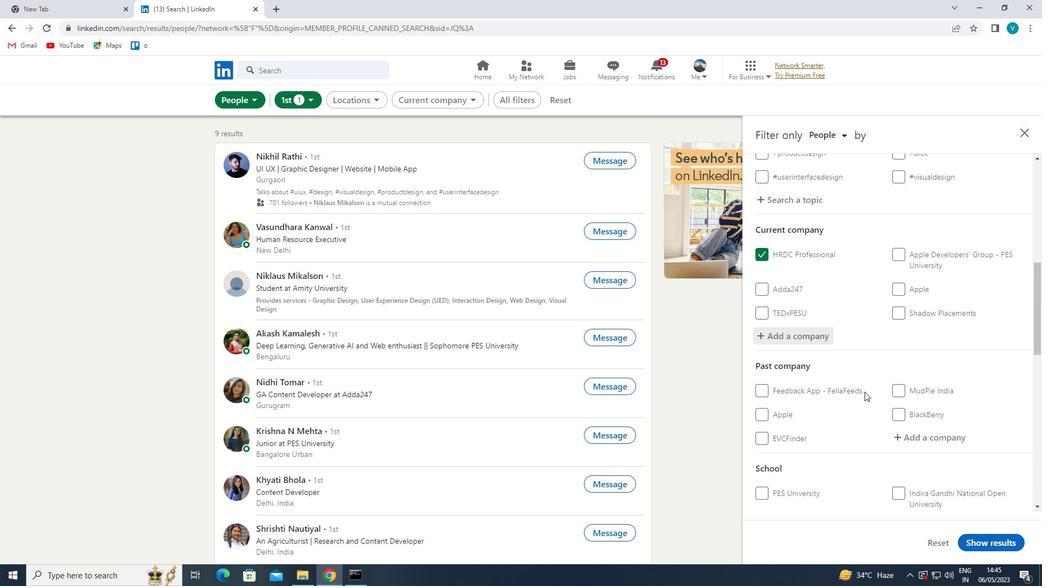 
Action: Mouse scrolled (867, 391) with delta (0, 0)
Screenshot: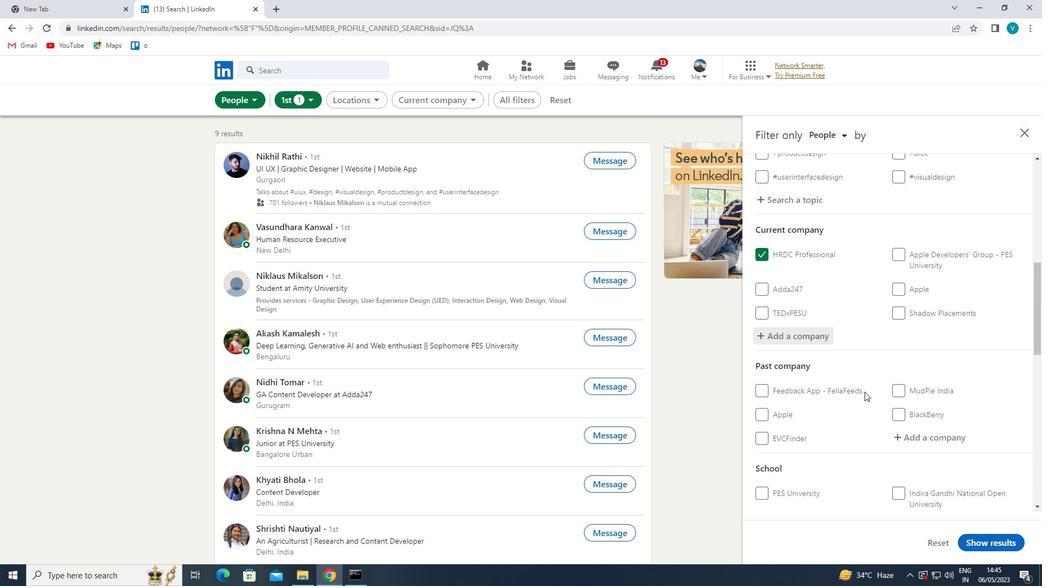 
Action: Mouse moved to (925, 412)
Screenshot: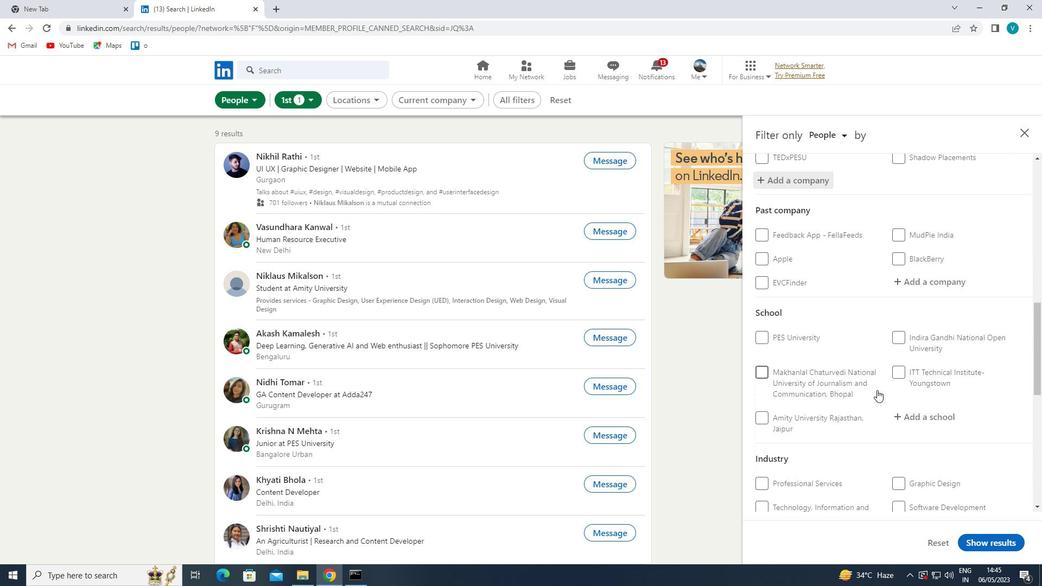 
Action: Mouse pressed left at (925, 412)
Screenshot: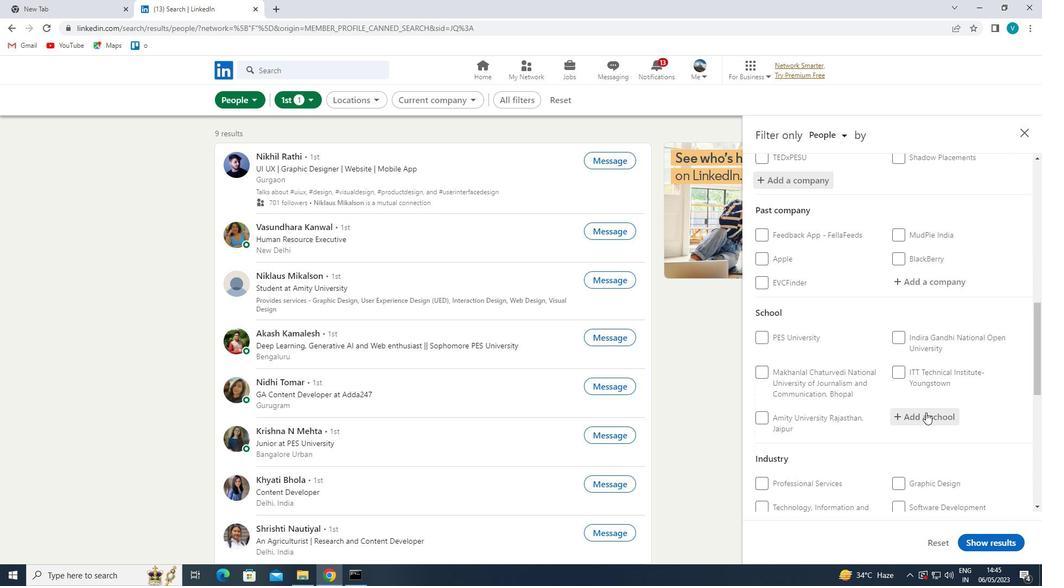 
Action: Mouse moved to (741, 308)
Screenshot: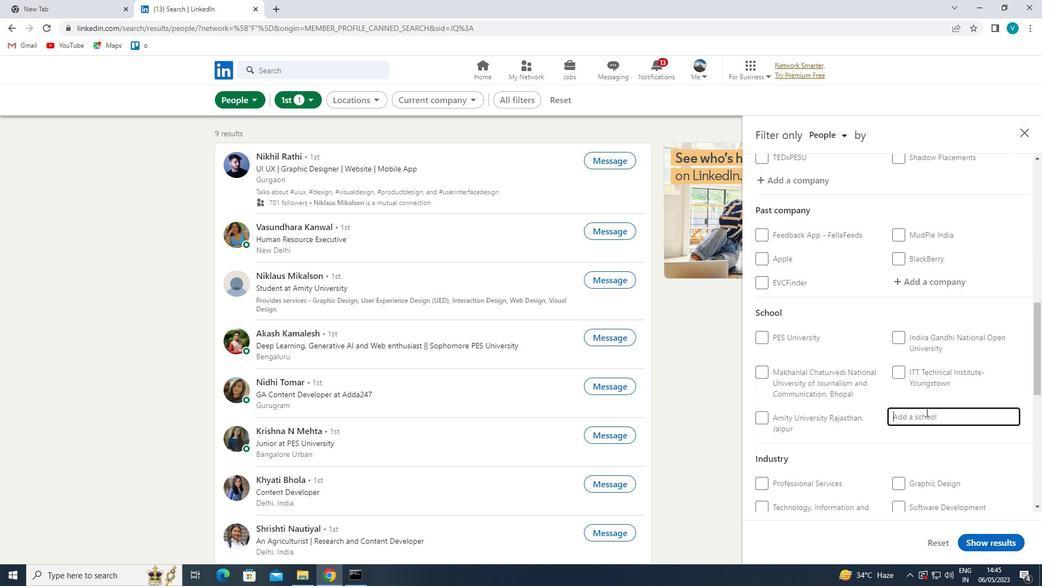 
Action: Key pressed <Key.shift>ANNASAHEB
Screenshot: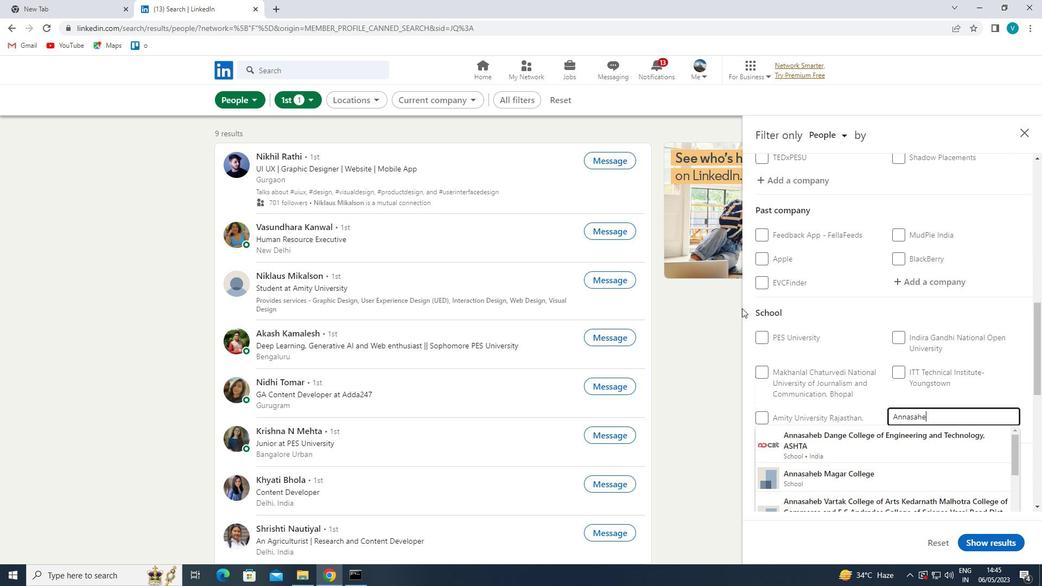 
Action: Mouse moved to (862, 436)
Screenshot: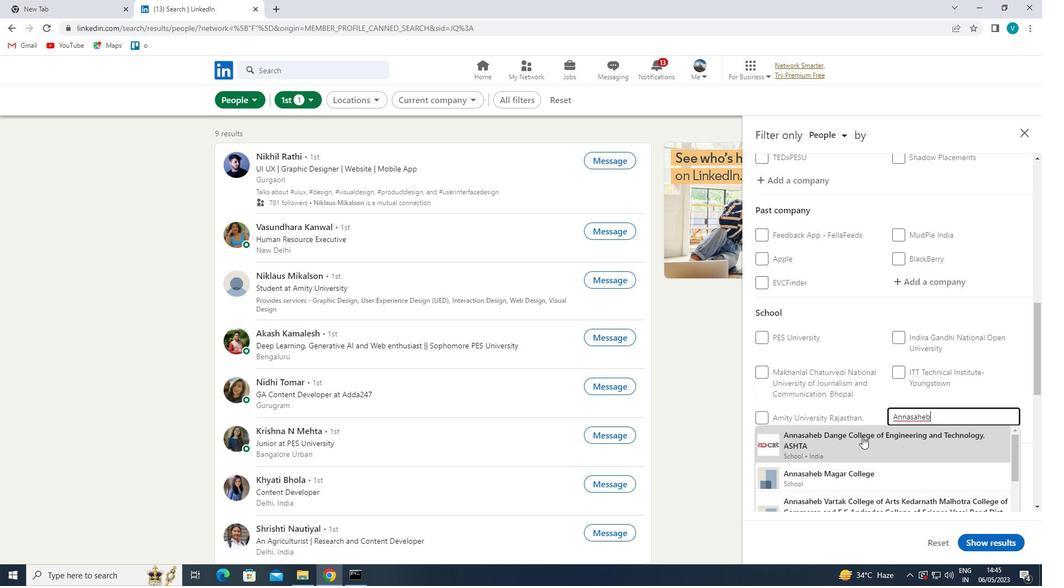 
Action: Mouse scrolled (862, 435) with delta (0, 0)
Screenshot: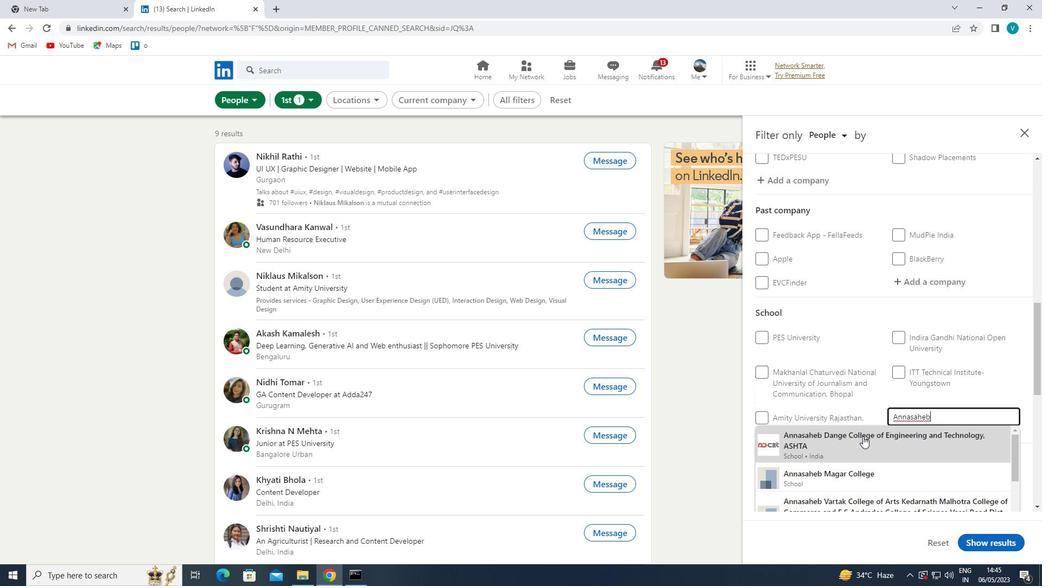 
Action: Mouse moved to (864, 447)
Screenshot: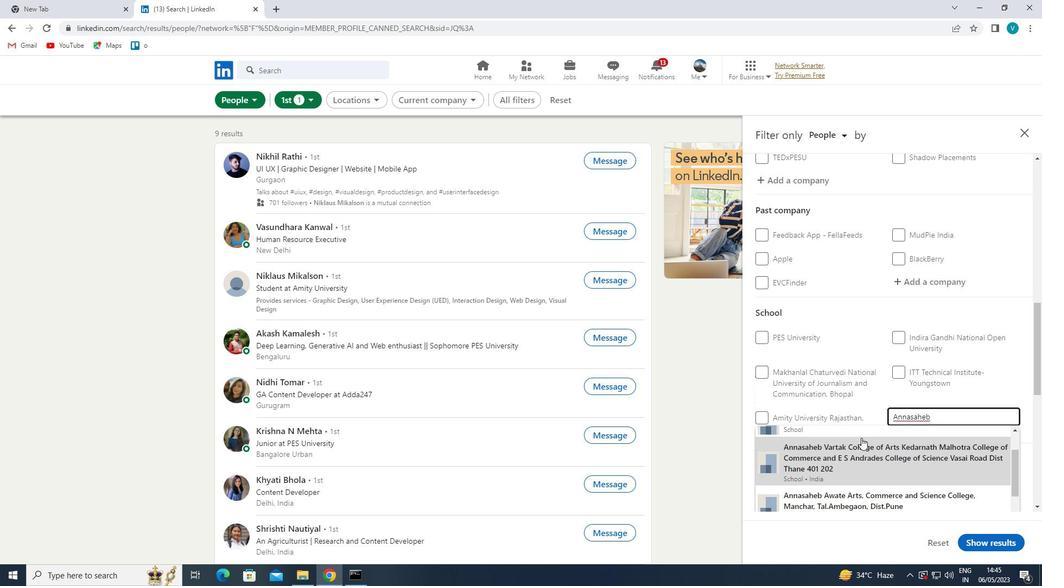 
Action: Mouse pressed left at (864, 447)
Screenshot: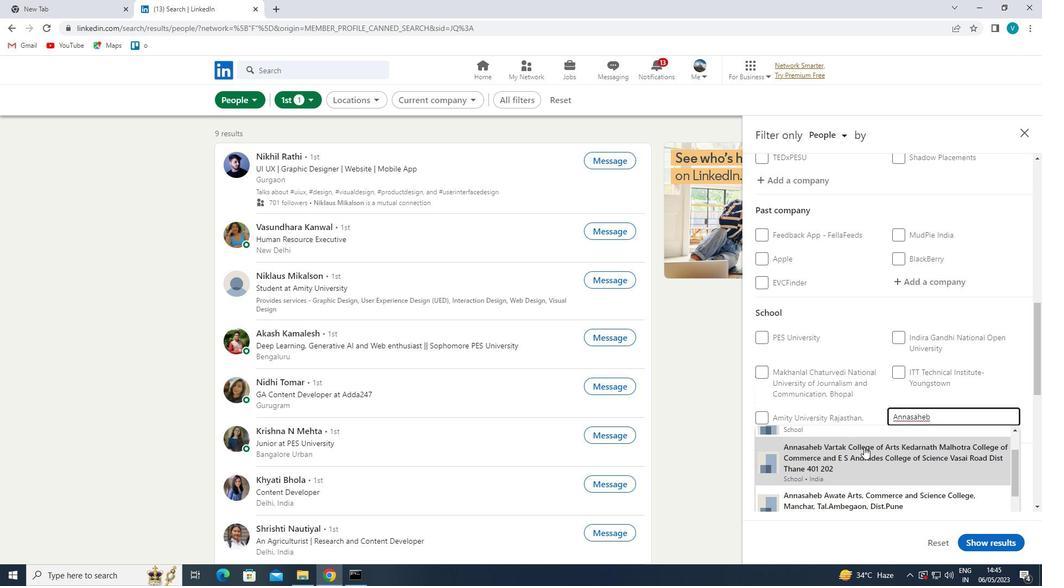 
Action: Mouse moved to (864, 447)
Screenshot: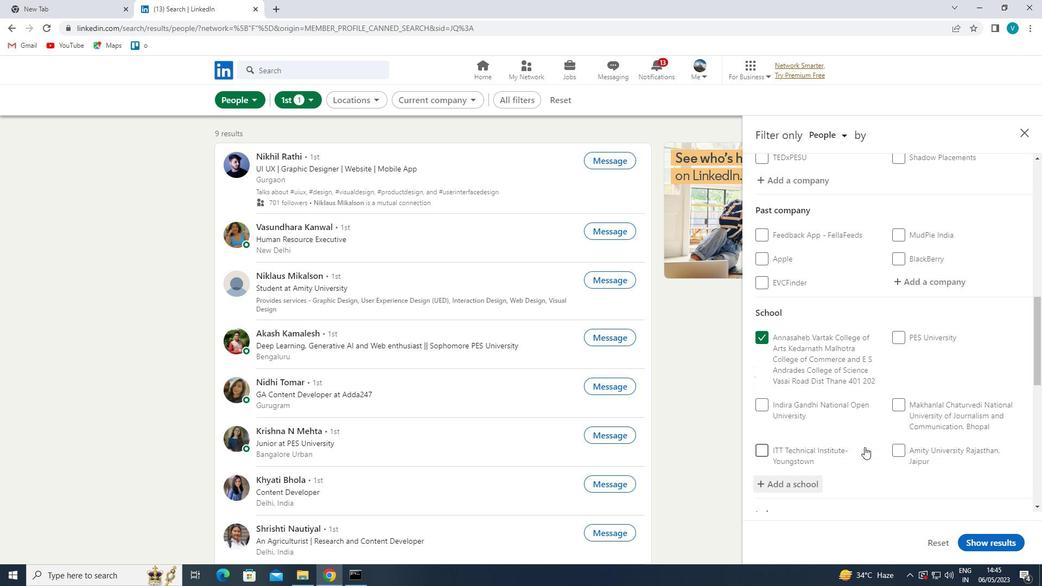 
Action: Mouse scrolled (864, 446) with delta (0, 0)
Screenshot: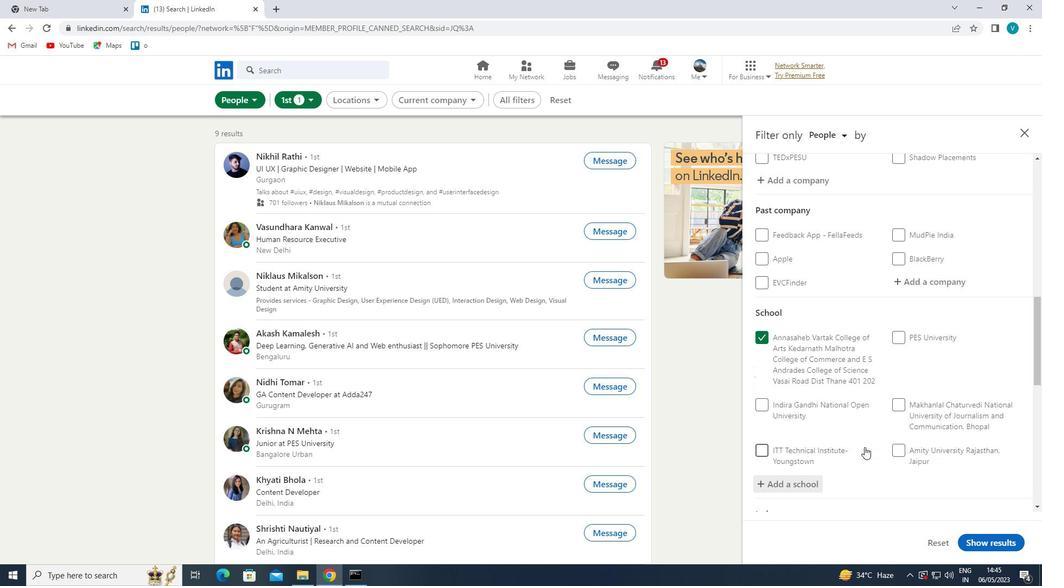 
Action: Mouse moved to (865, 446)
Screenshot: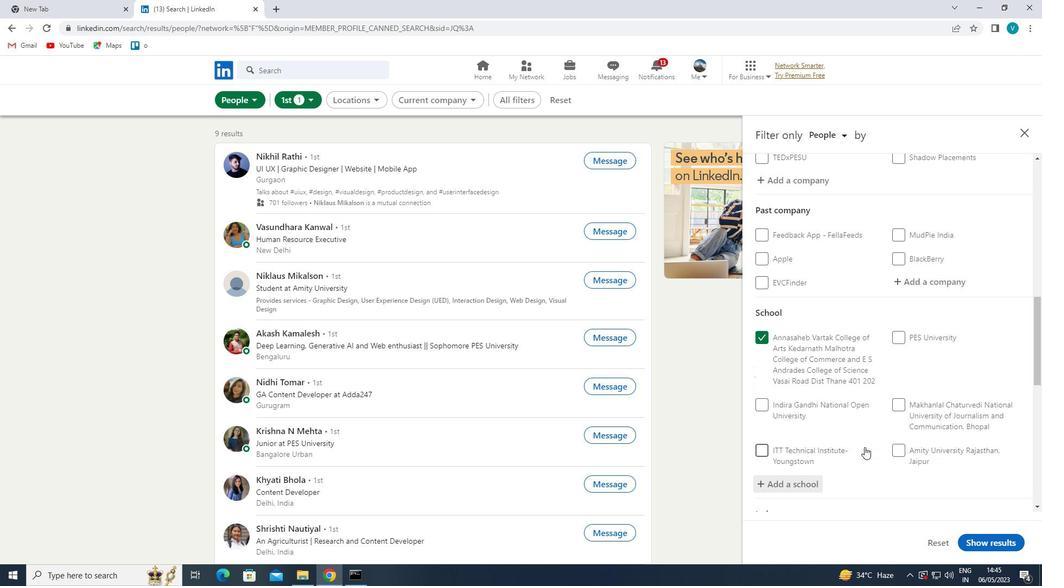 
Action: Mouse scrolled (865, 446) with delta (0, 0)
Screenshot: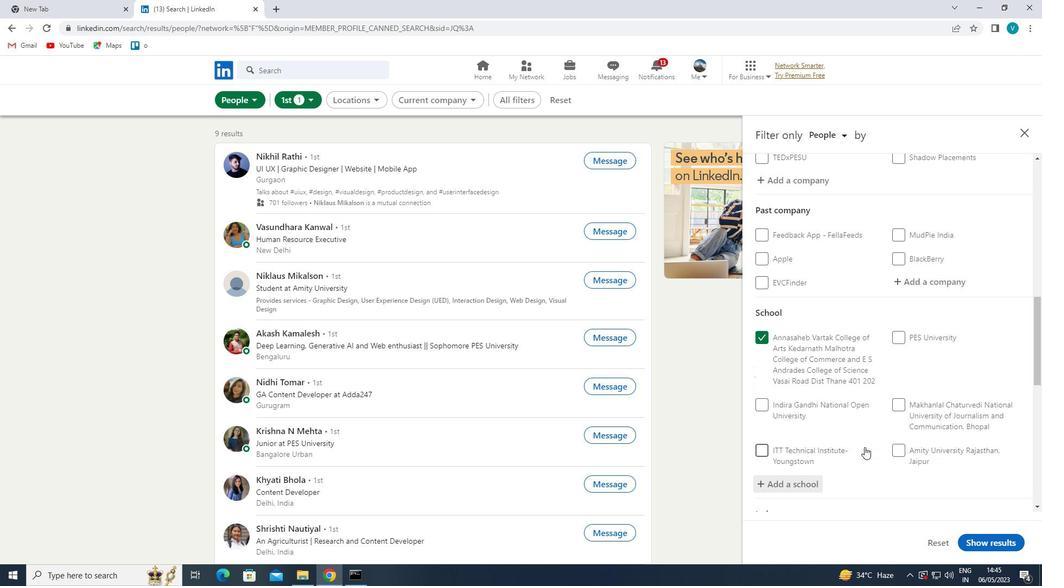 
Action: Mouse moved to (865, 446)
Screenshot: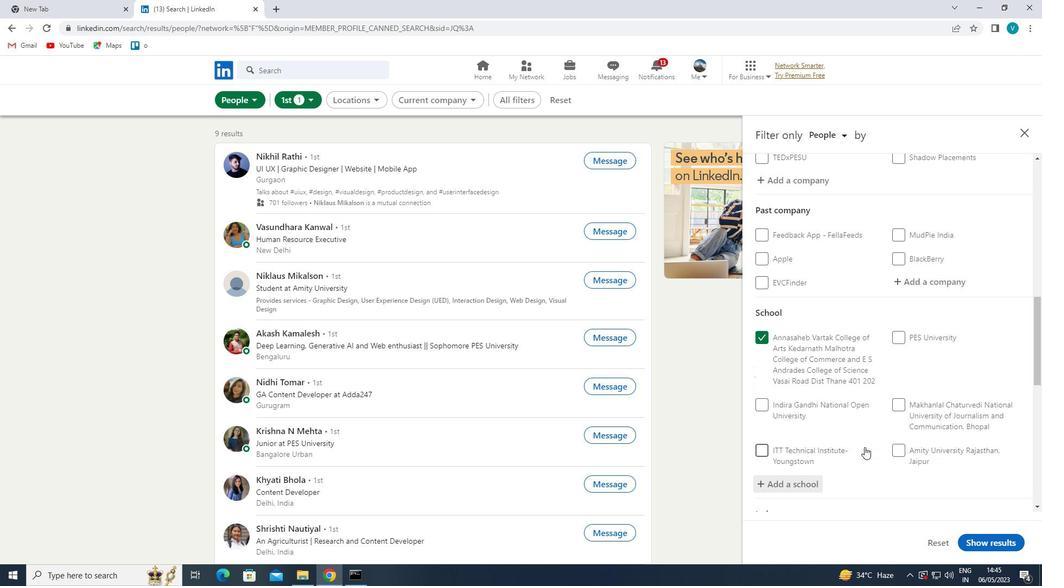 
Action: Mouse scrolled (865, 446) with delta (0, 0)
Screenshot: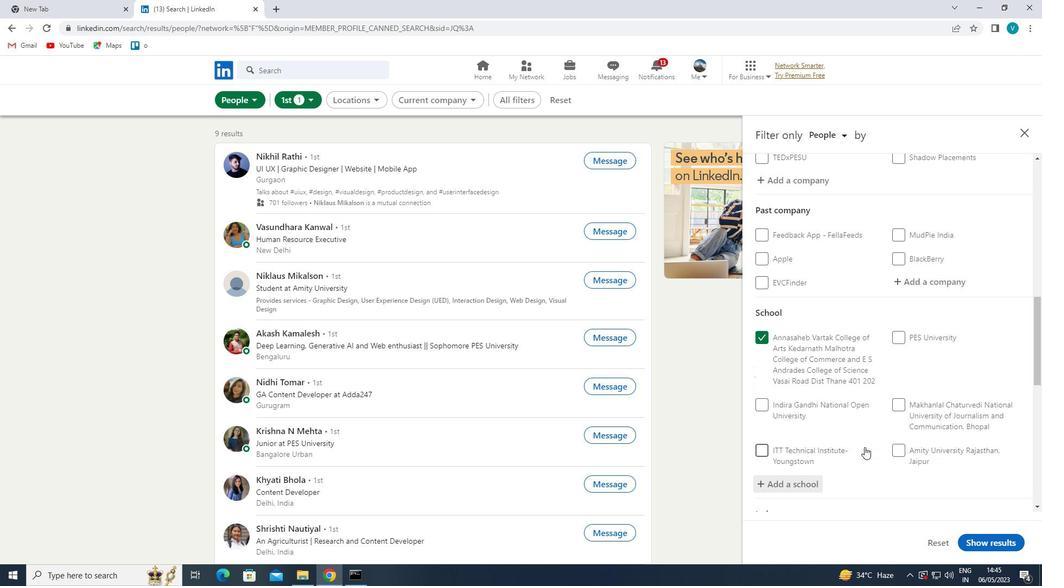 
Action: Mouse scrolled (865, 446) with delta (0, 0)
Screenshot: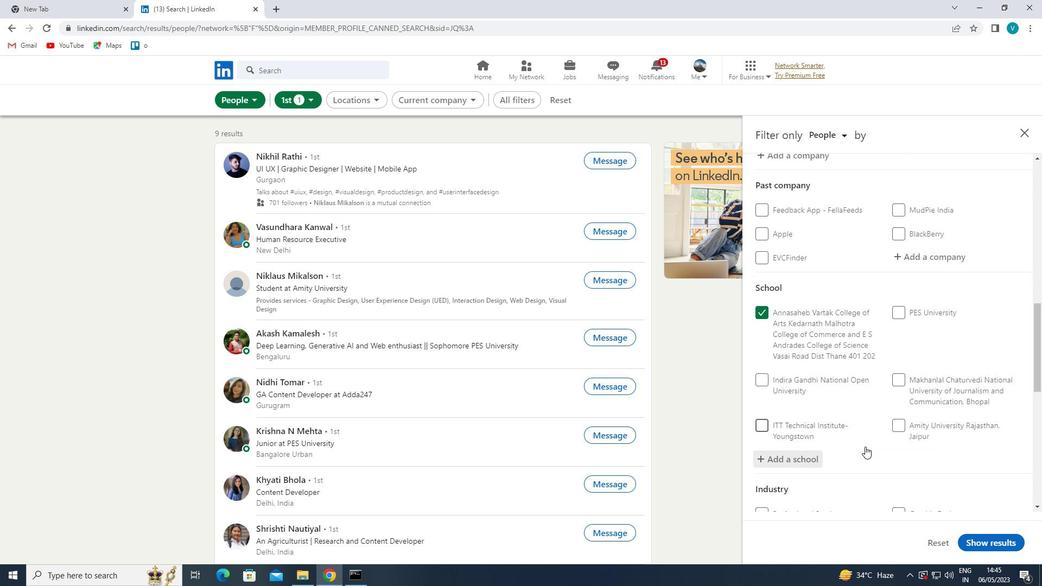 
Action: Mouse moved to (923, 383)
Screenshot: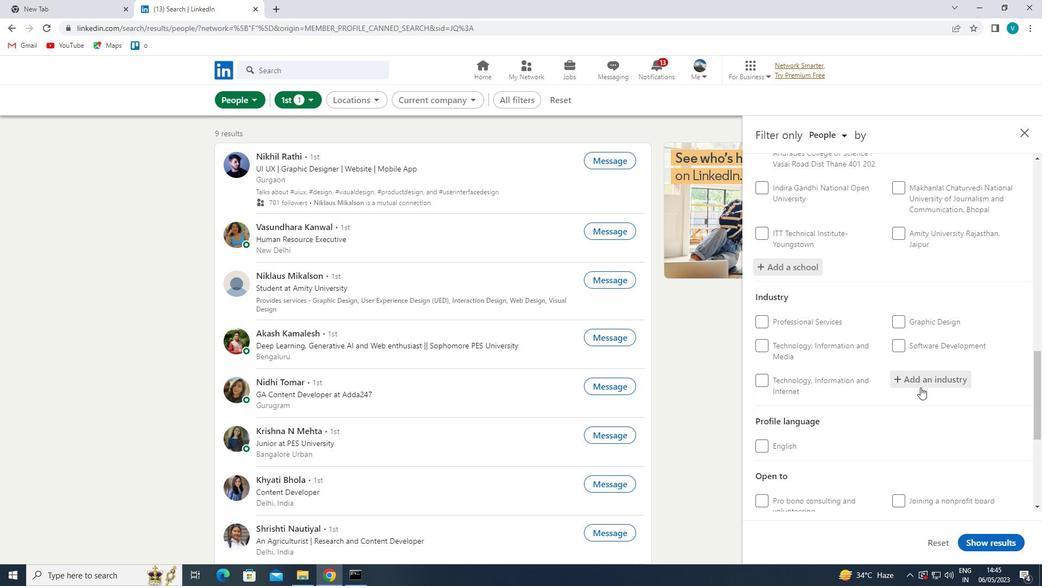 
Action: Mouse pressed left at (923, 383)
Screenshot: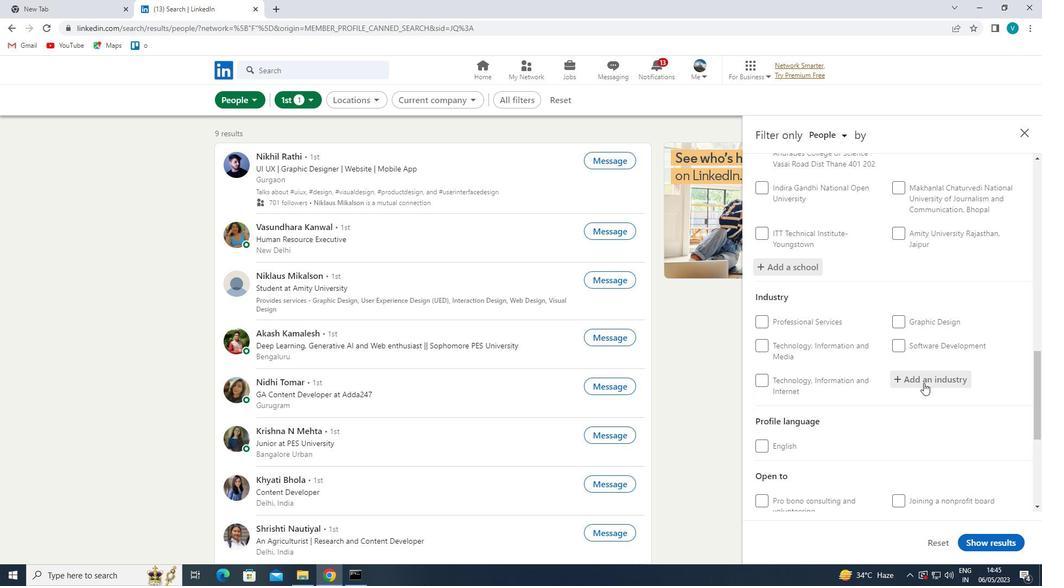
Action: Mouse moved to (834, 331)
Screenshot: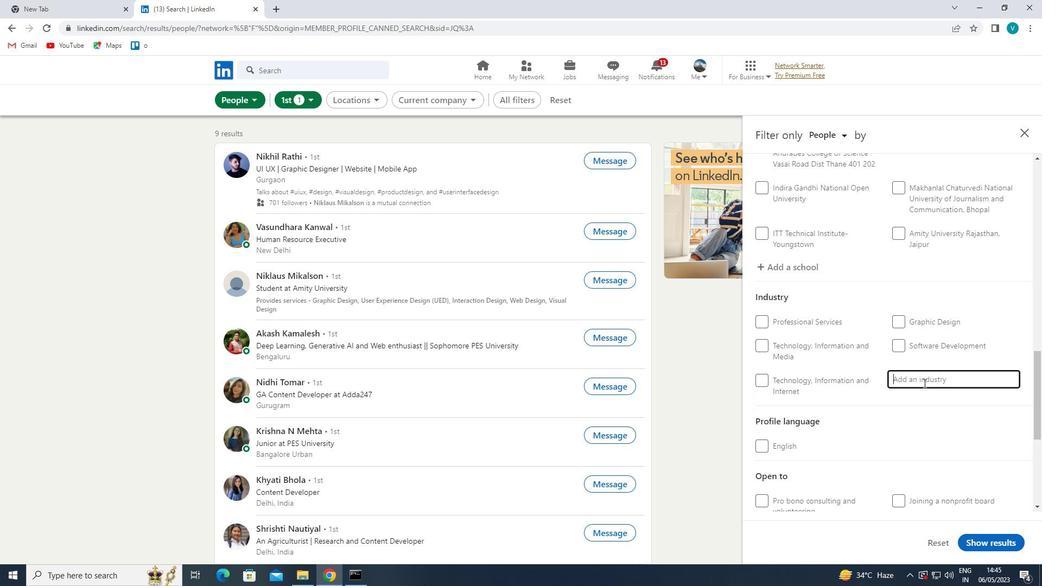 
Action: Key pressed <Key.shift>AIRLINES<Key.space>
Screenshot: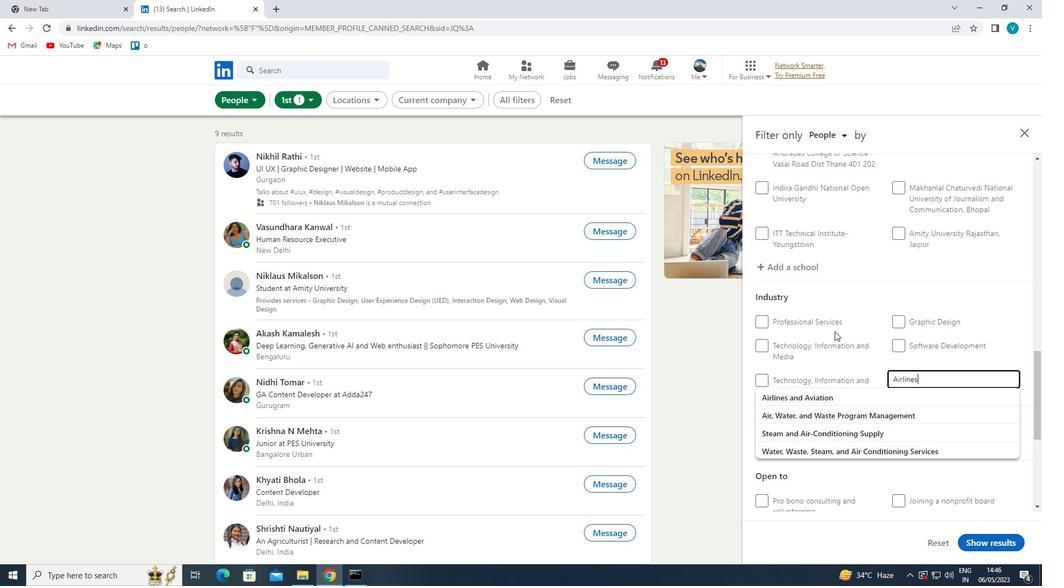 
Action: Mouse moved to (837, 399)
Screenshot: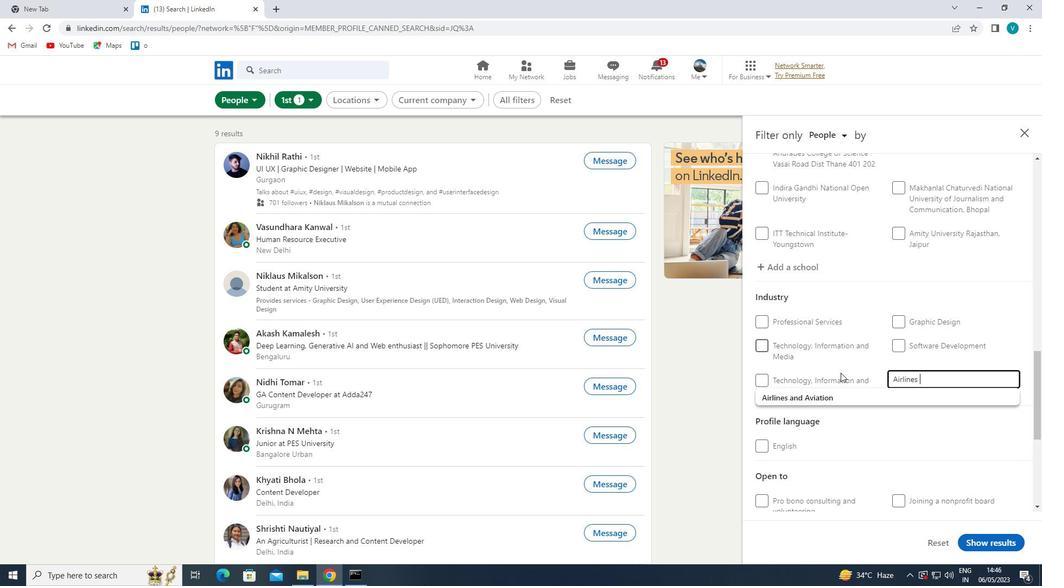 
Action: Mouse pressed left at (837, 399)
Screenshot: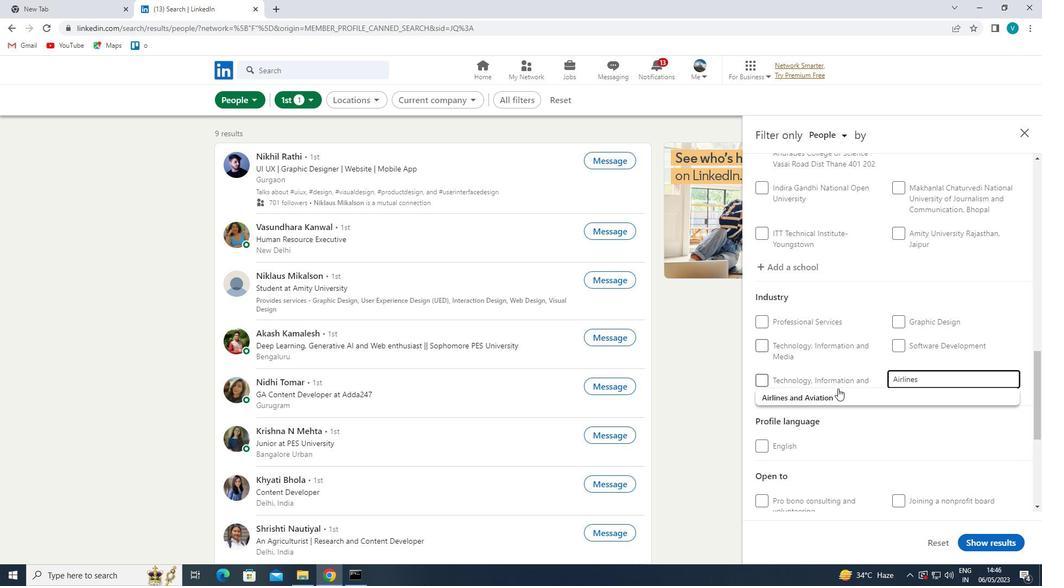 
Action: Mouse moved to (842, 400)
Screenshot: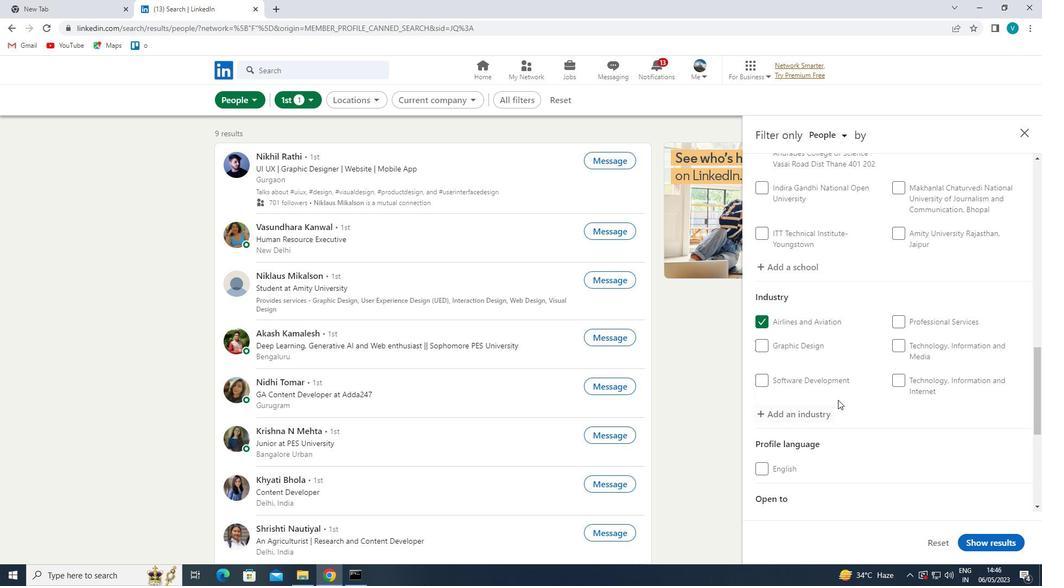 
Action: Mouse scrolled (842, 399) with delta (0, 0)
Screenshot: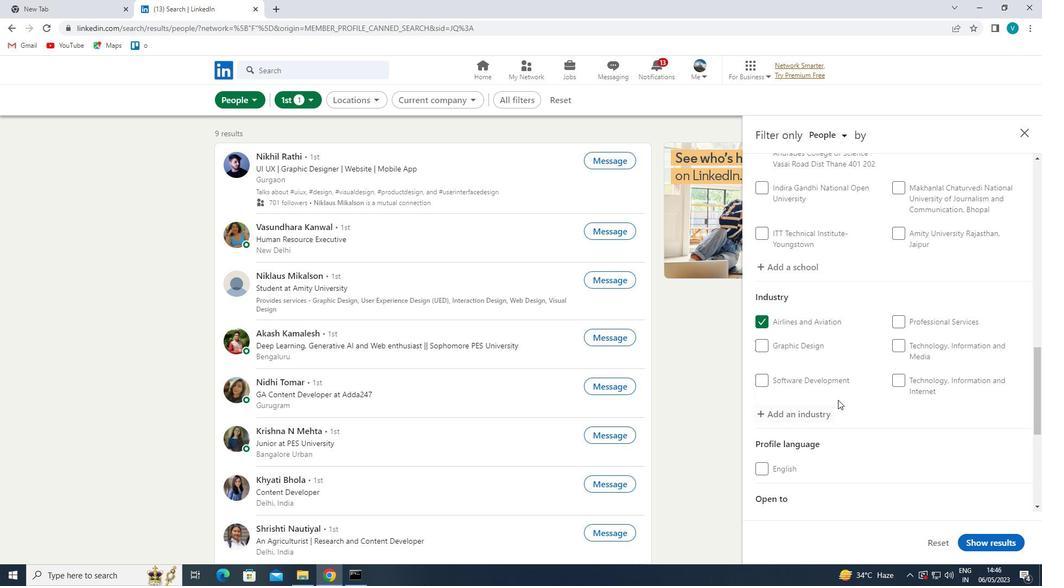 
Action: Mouse moved to (843, 400)
Screenshot: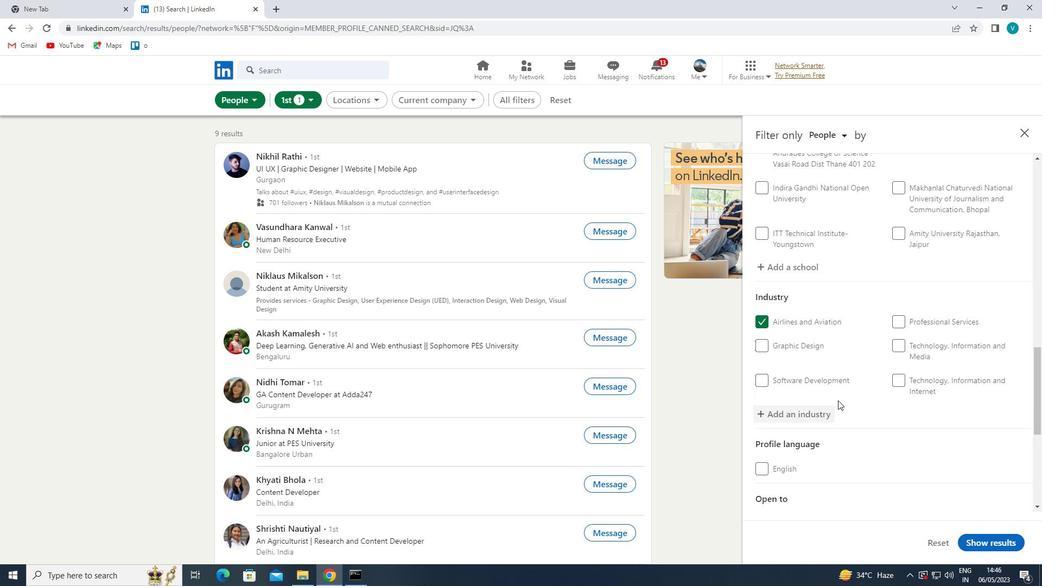 
Action: Mouse scrolled (843, 399) with delta (0, 0)
Screenshot: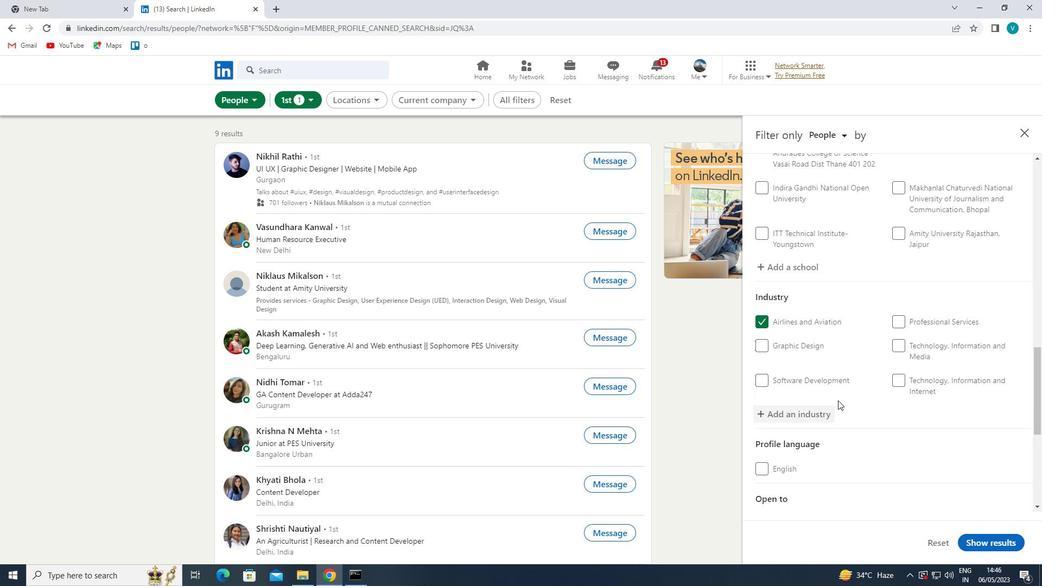 
Action: Mouse moved to (847, 401)
Screenshot: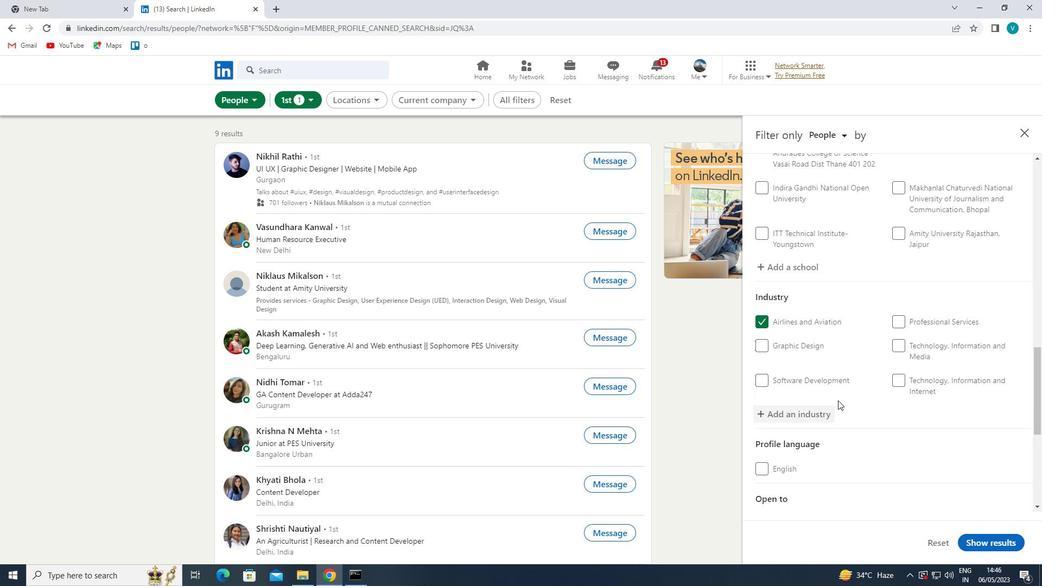 
Action: Mouse scrolled (847, 401) with delta (0, 0)
Screenshot: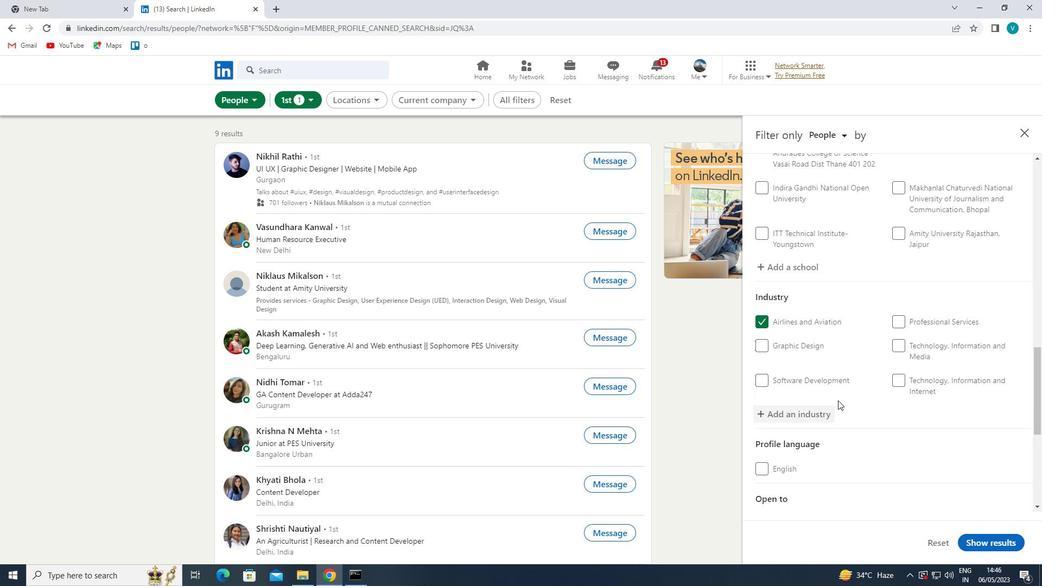 
Action: Mouse moved to (851, 403)
Screenshot: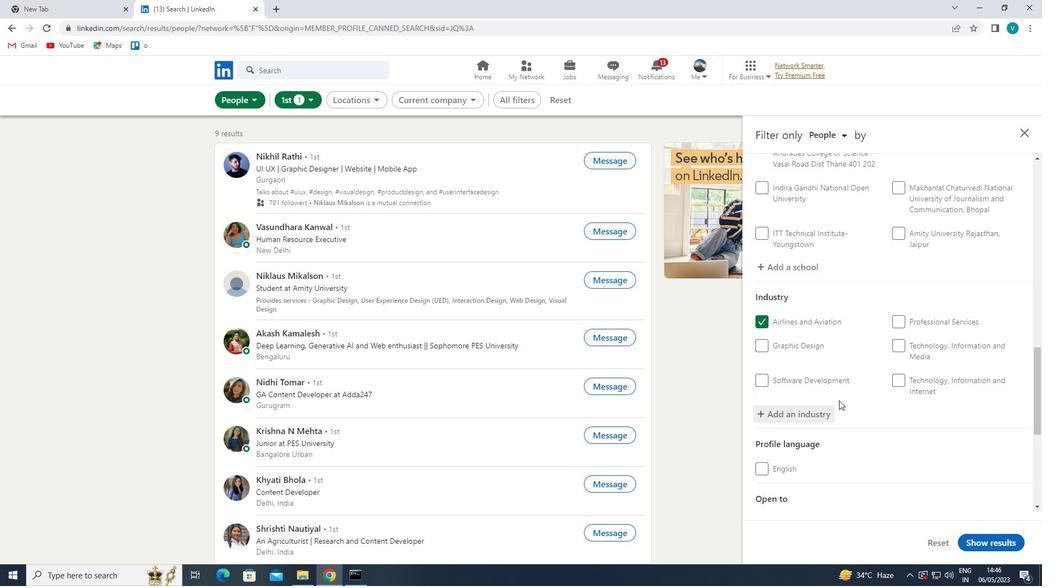 
Action: Mouse scrolled (851, 402) with delta (0, 0)
Screenshot: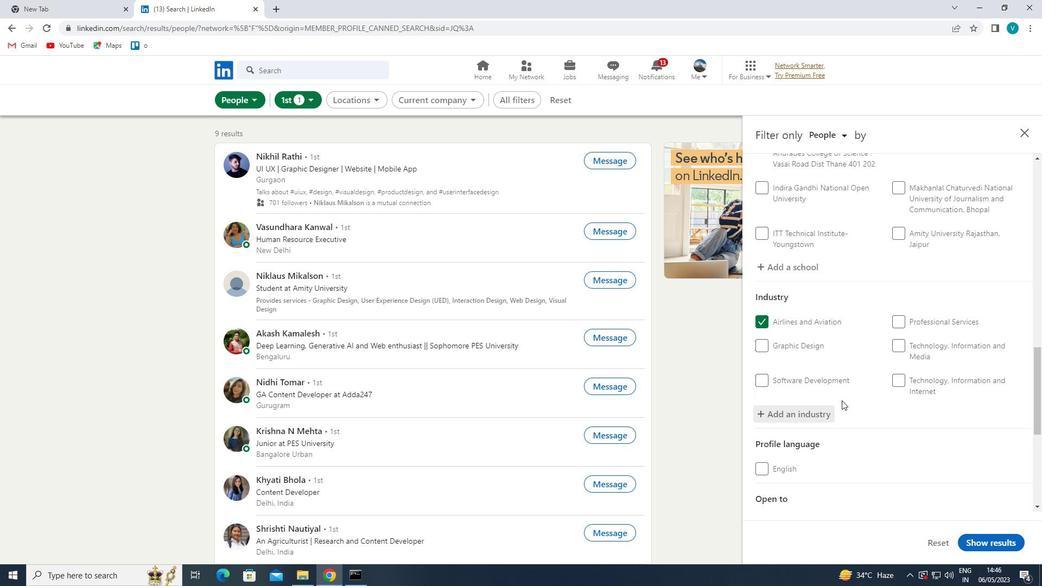 
Action: Mouse moved to (854, 405)
Screenshot: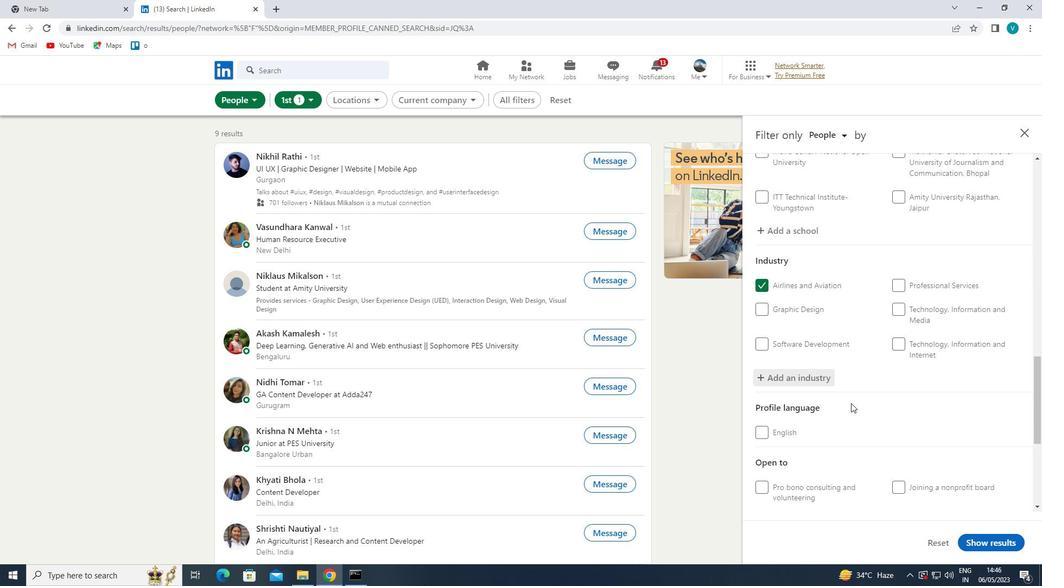 
Action: Mouse scrolled (854, 404) with delta (0, 0)
Screenshot: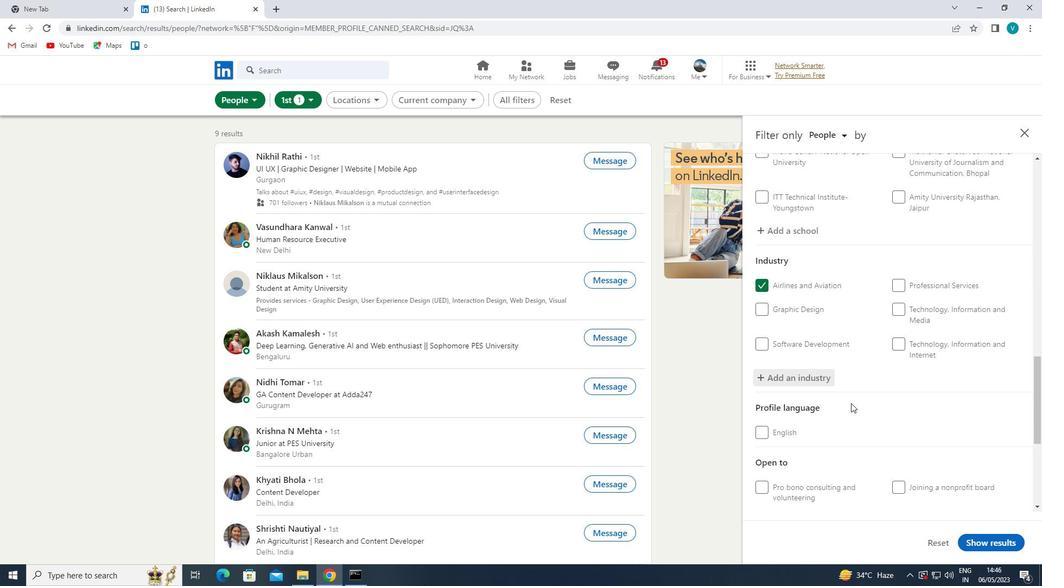 
Action: Mouse moved to (943, 365)
Screenshot: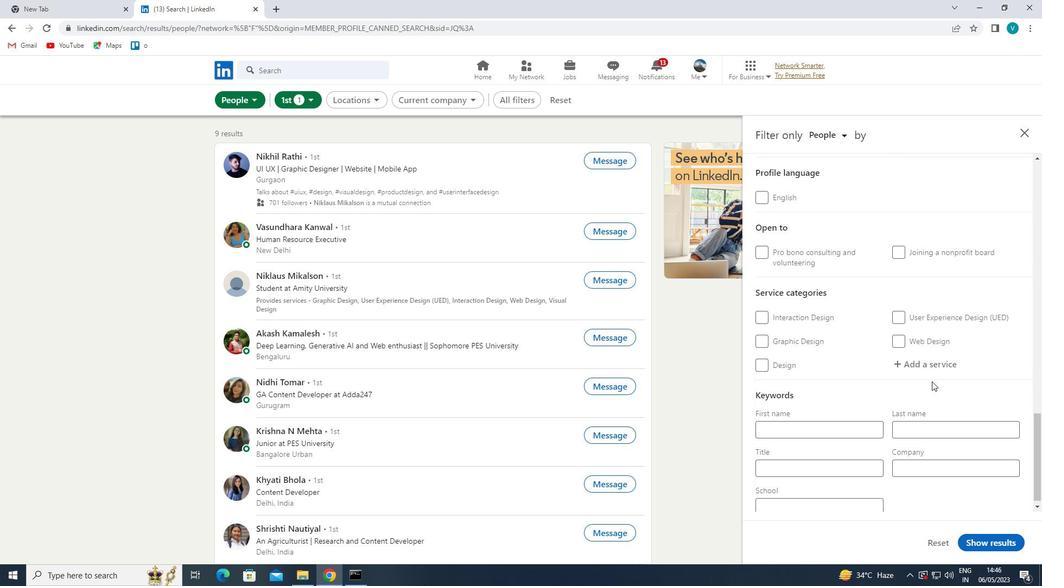 
Action: Mouse pressed left at (943, 365)
Screenshot: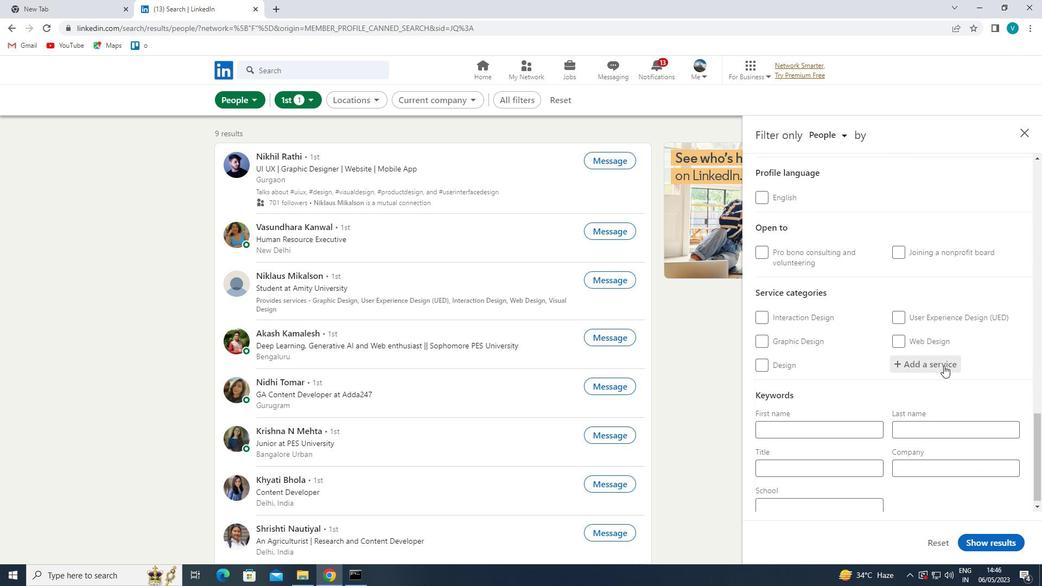 
Action: Mouse moved to (827, 294)
Screenshot: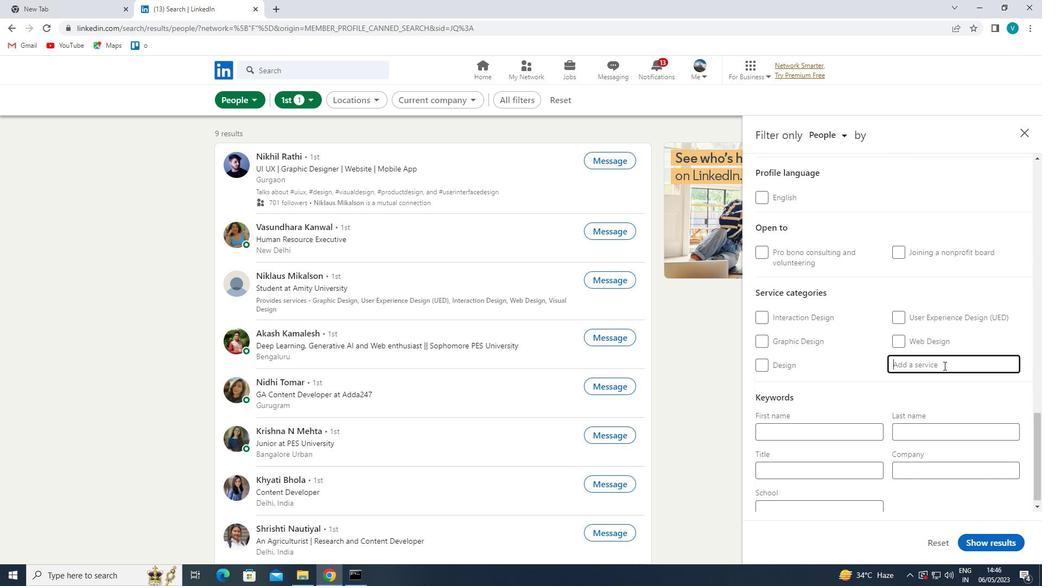 
Action: Key pressed <Key.shift>HR<Key.space><Key.shift><Key.shift><Key.shift><Key.shift><Key.shift><Key.shift><Key.shift><Key.shift><Key.shift><Key.shift><Key.shift><Key.shift><Key.shift><Key.shift><Key.shift>CONSULTI
Screenshot: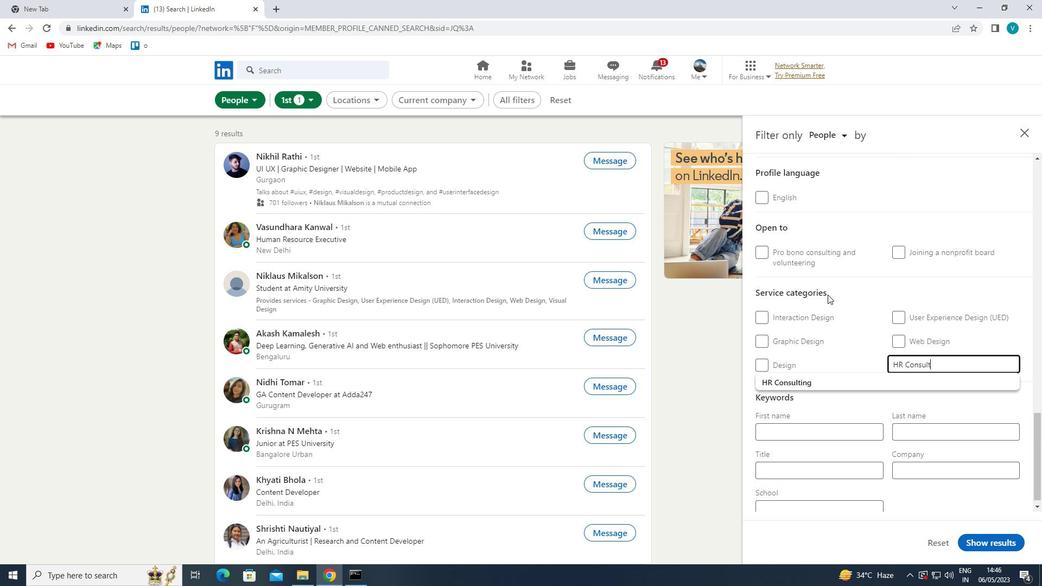 
Action: Mouse moved to (840, 379)
Screenshot: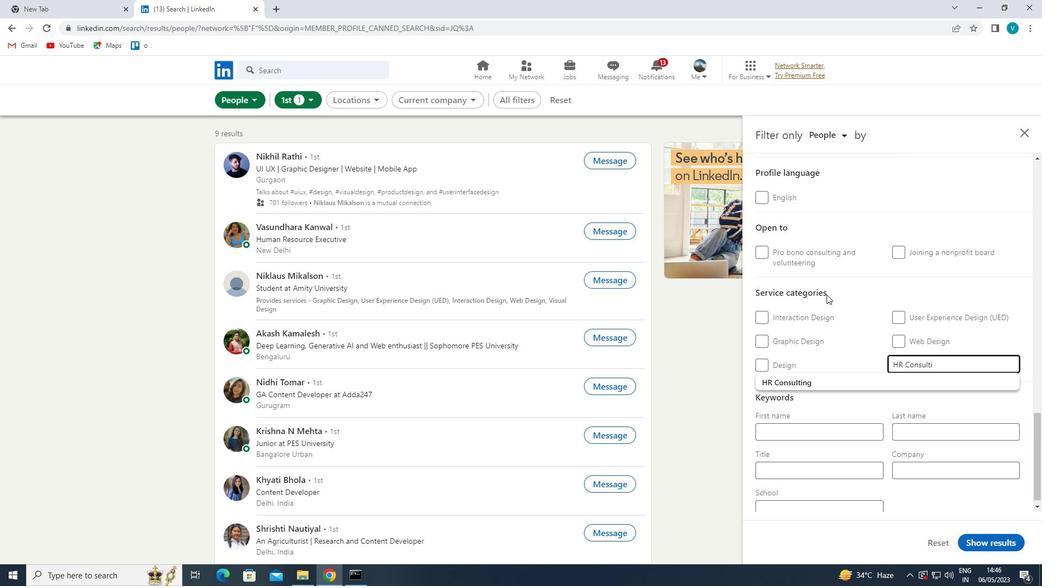 
Action: Mouse pressed left at (840, 379)
Screenshot: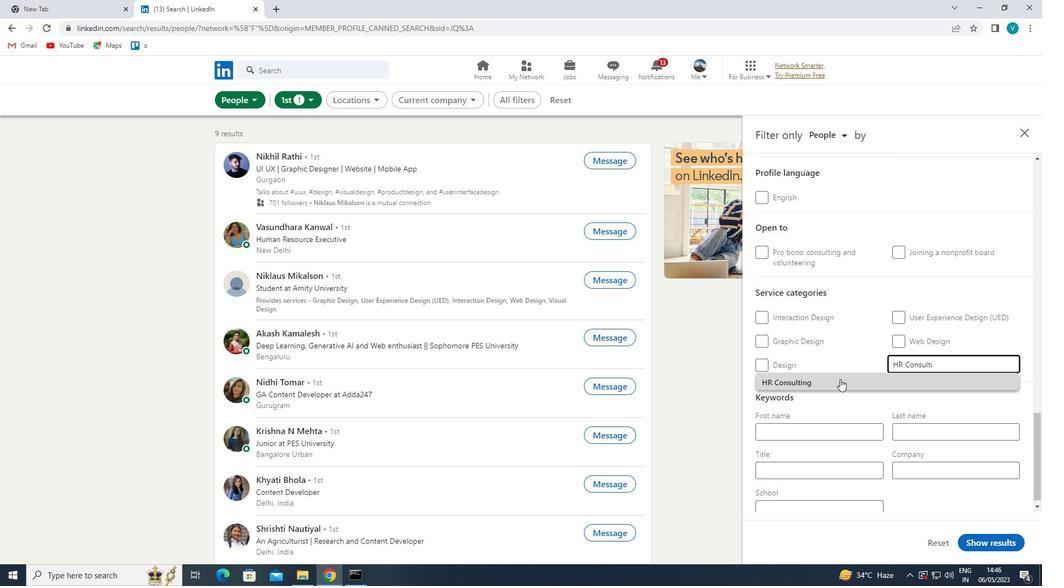 
Action: Mouse scrolled (840, 378) with delta (0, 0)
Screenshot: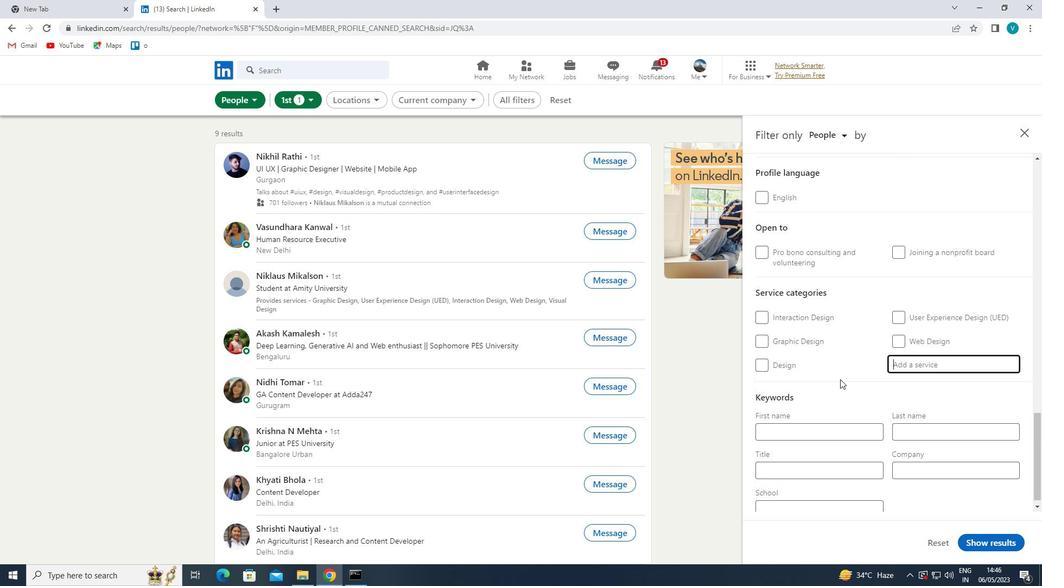 
Action: Mouse scrolled (840, 378) with delta (0, 0)
Screenshot: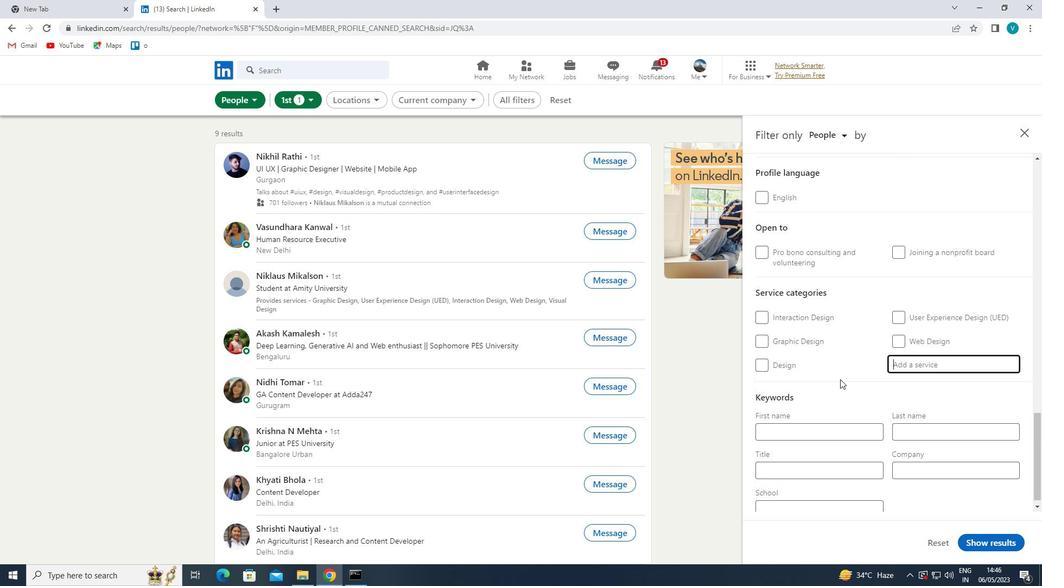 
Action: Mouse moved to (840, 379)
Screenshot: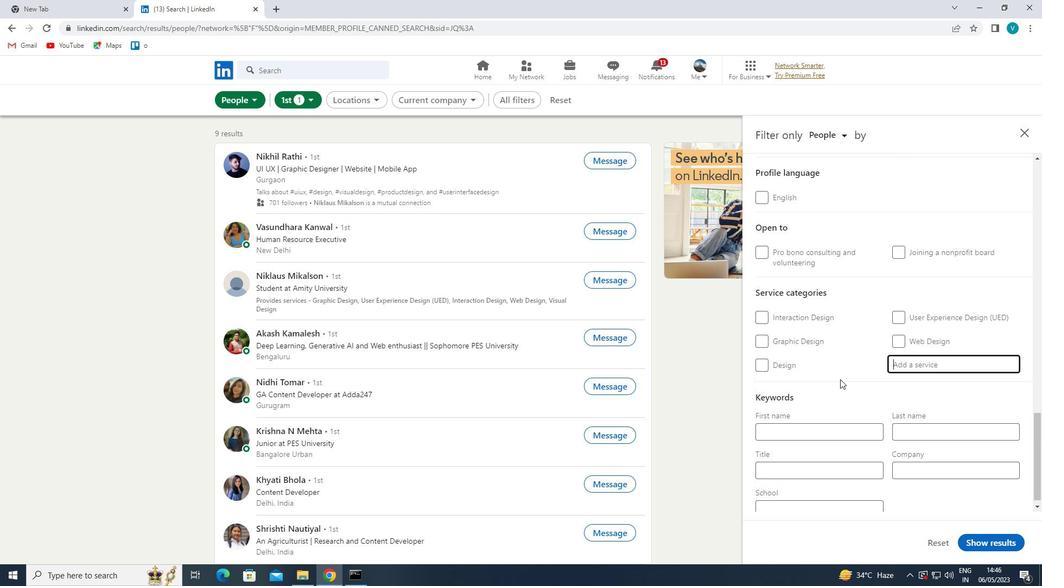 
Action: Mouse scrolled (840, 378) with delta (0, 0)
Screenshot: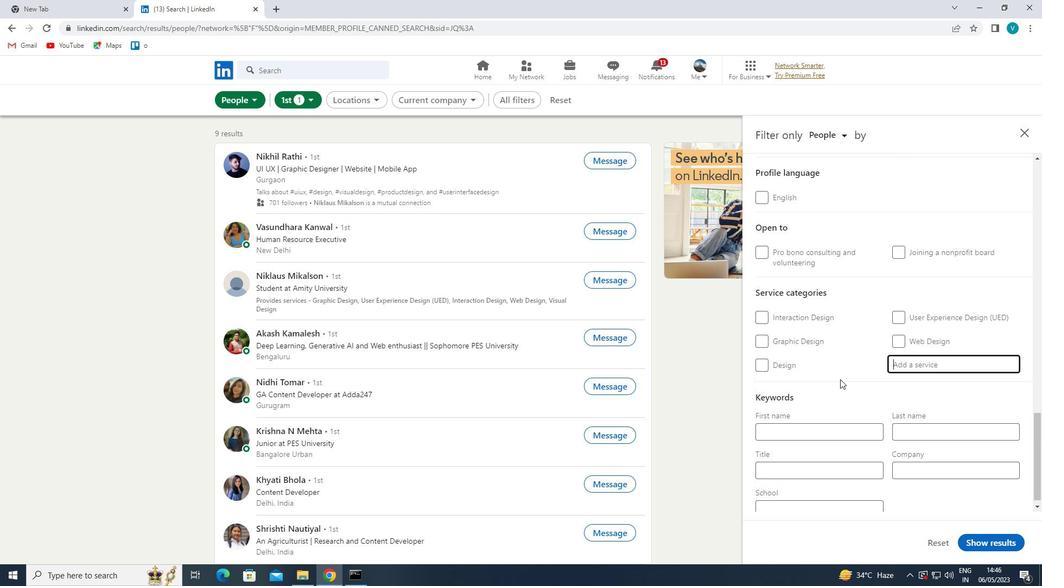 
Action: Mouse scrolled (840, 378) with delta (0, 0)
Screenshot: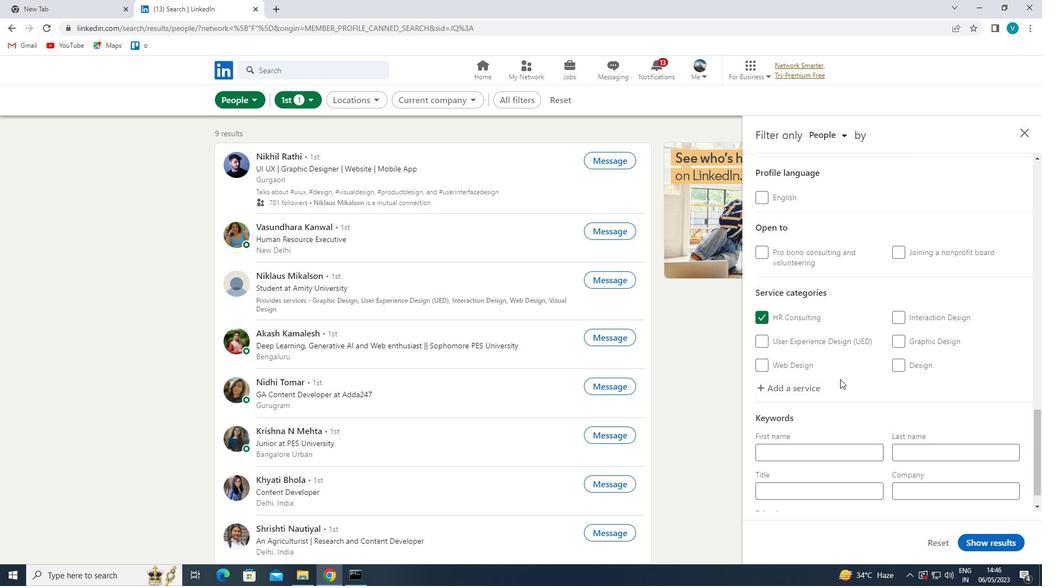 
Action: Mouse moved to (828, 459)
Screenshot: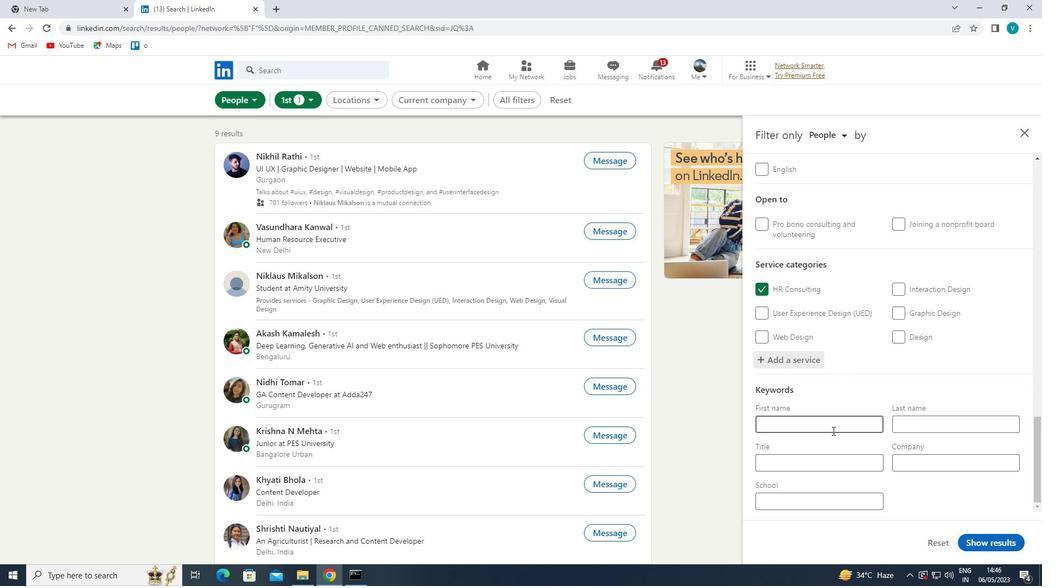 
Action: Mouse pressed left at (828, 459)
Screenshot: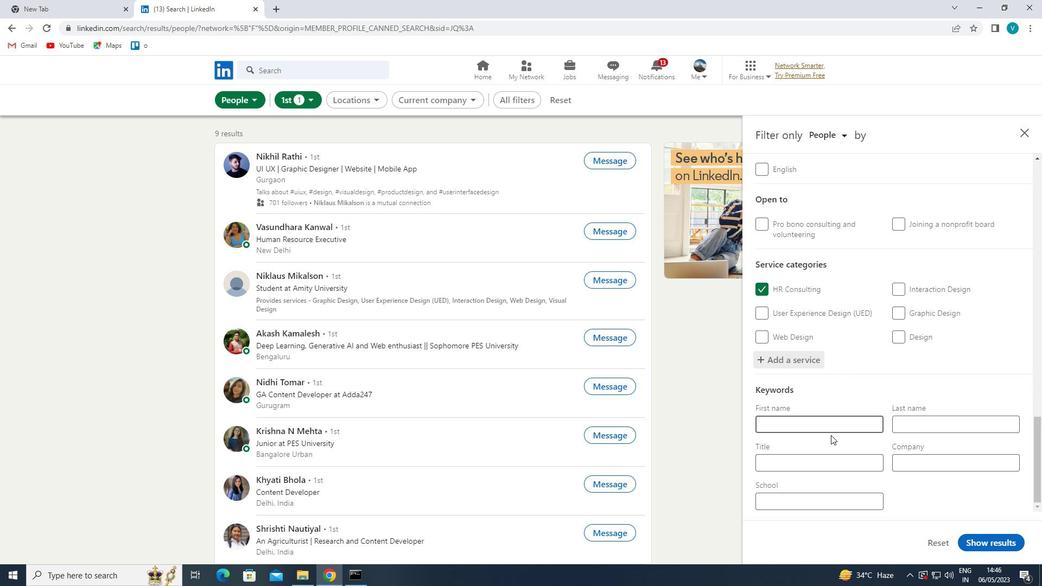 
Action: Mouse moved to (828, 459)
Screenshot: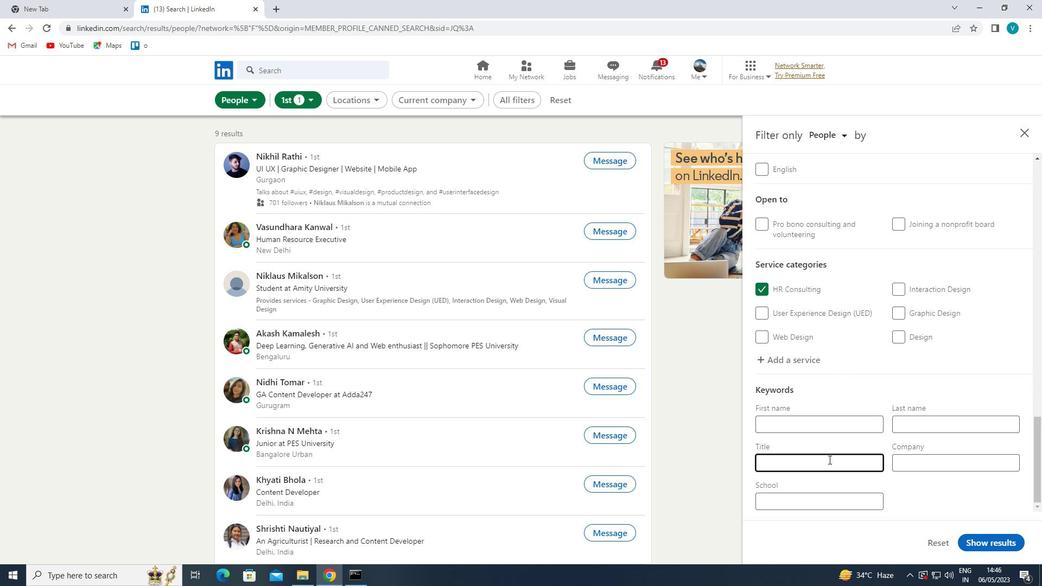 
Action: Key pressed <Key.shift>
Screenshot: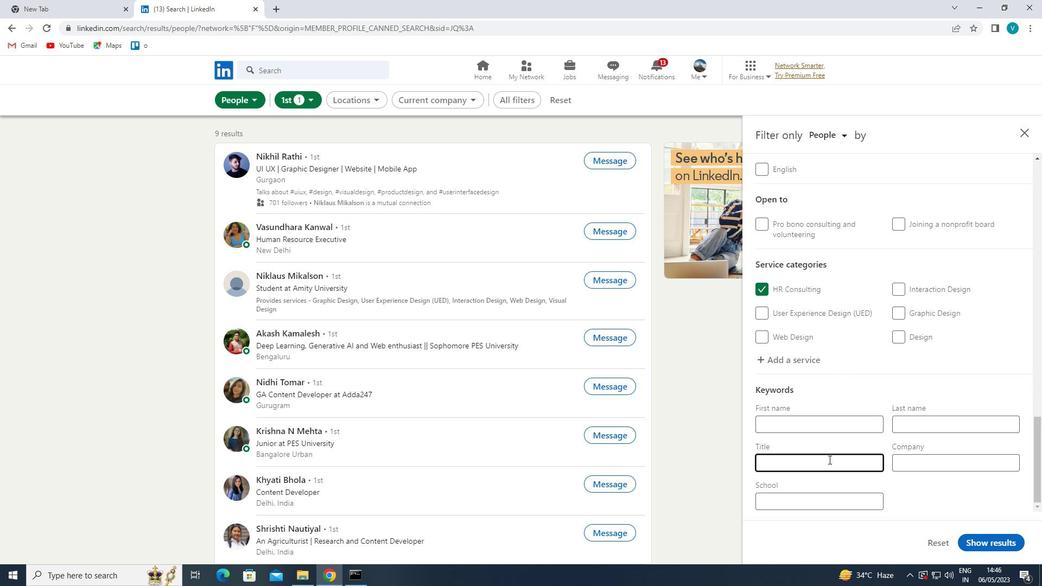 
Action: Mouse moved to (827, 459)
Screenshot: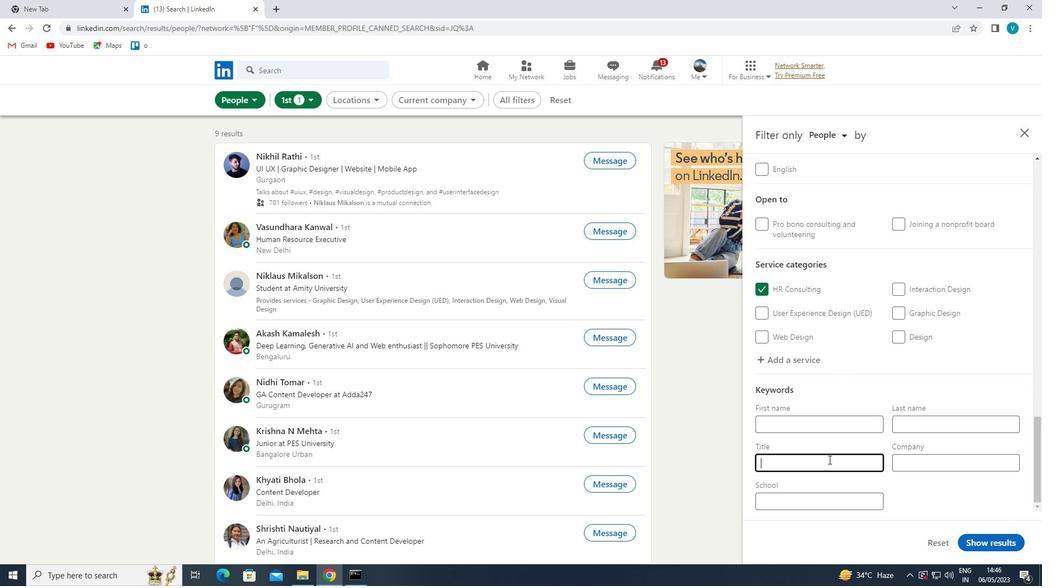 
Action: Key pressed <Key.shift><Key.shift><Key.shift><Key.shift><Key.shift>ATMOSPHERE<Key.space><Key.shift>SCIENTIST<Key.space>
Screenshot: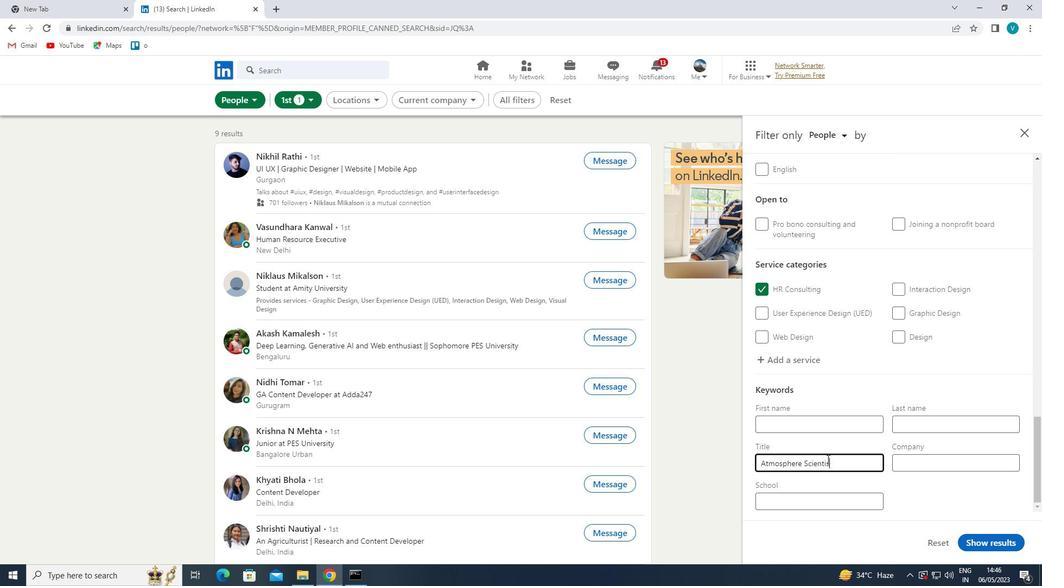 
Action: Mouse moved to (980, 536)
Screenshot: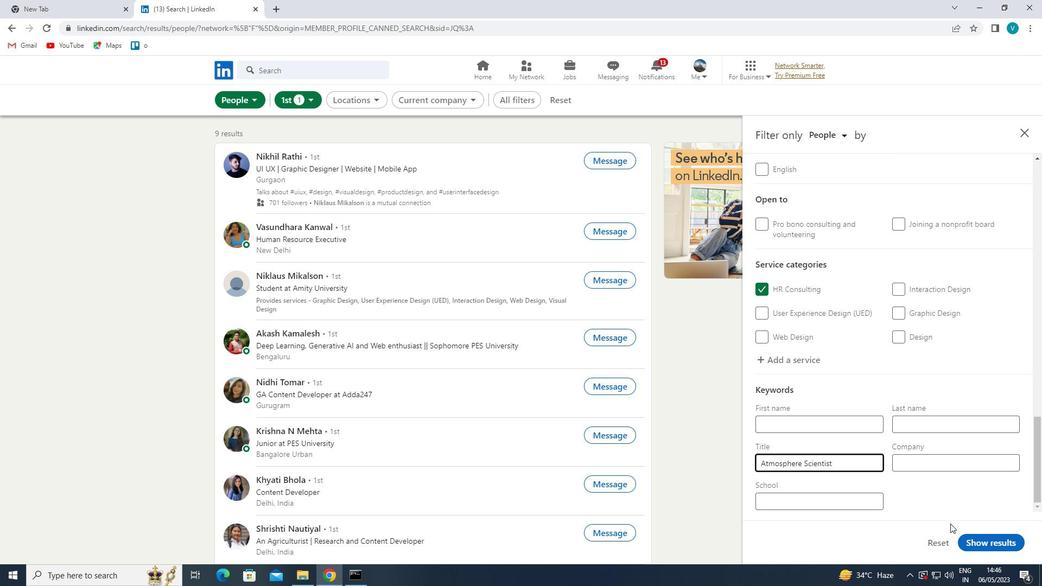 
Action: Mouse pressed left at (980, 536)
Screenshot: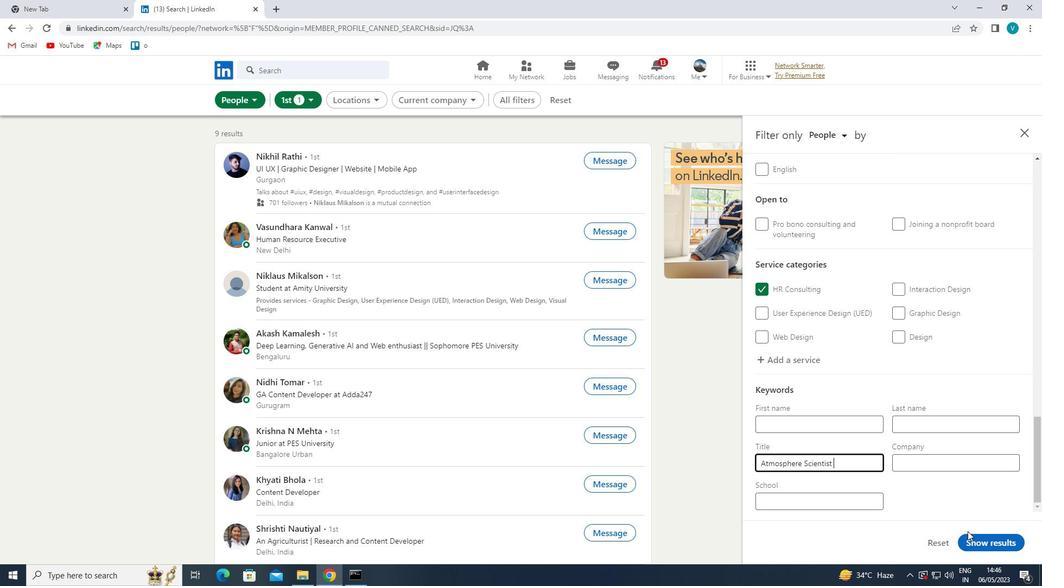 
Action: Mouse moved to (938, 512)
Screenshot: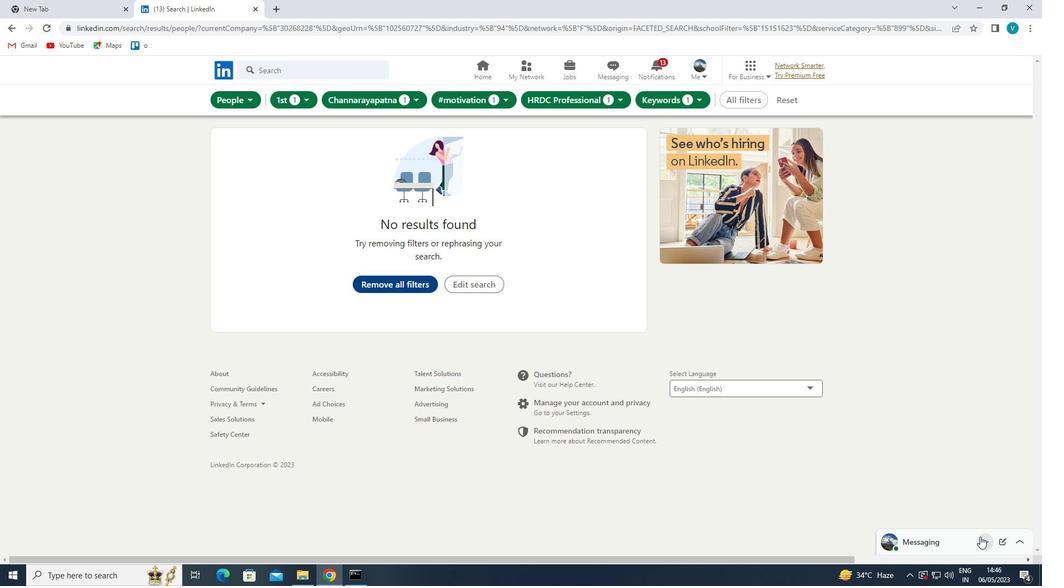 
